 Task: Create an event for the writing session for a personal blog.
Action: Mouse moved to (137, 128)
Screenshot: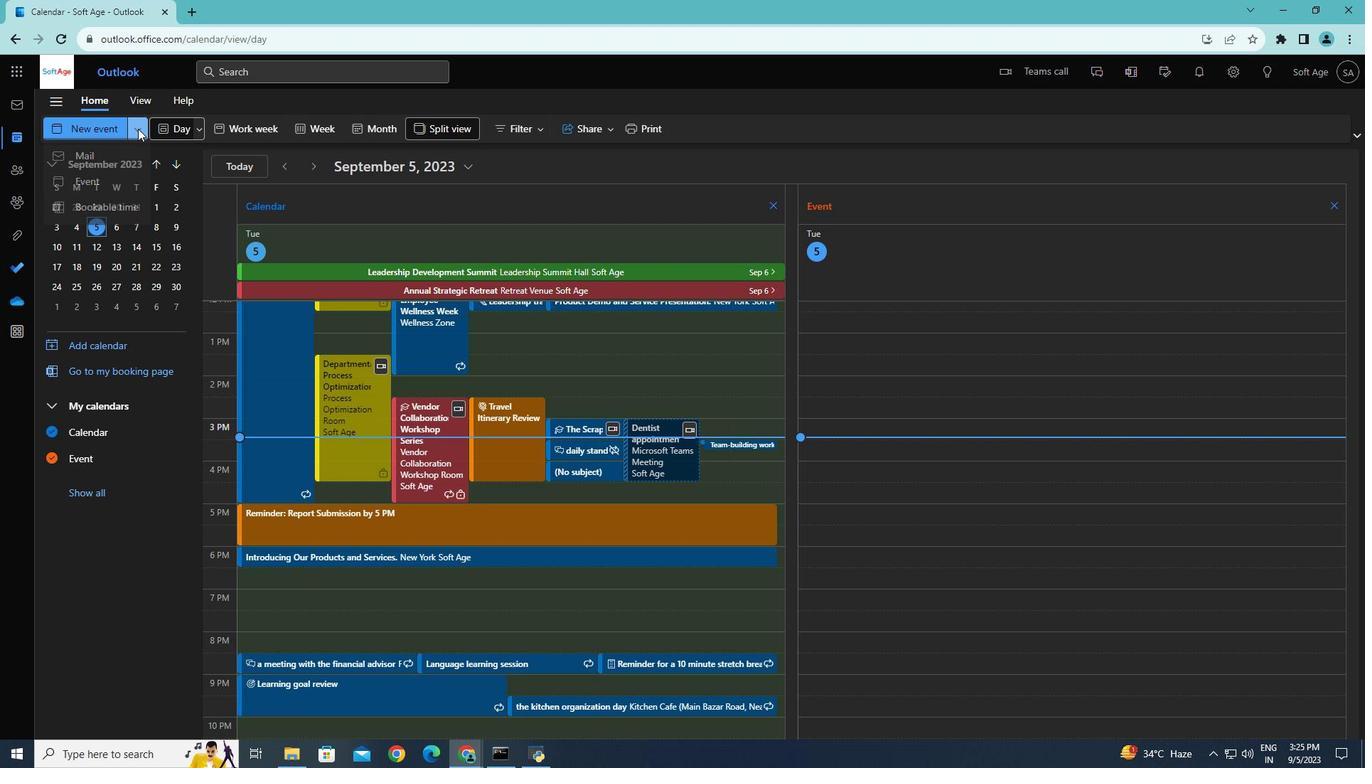 
Action: Mouse pressed left at (137, 128)
Screenshot: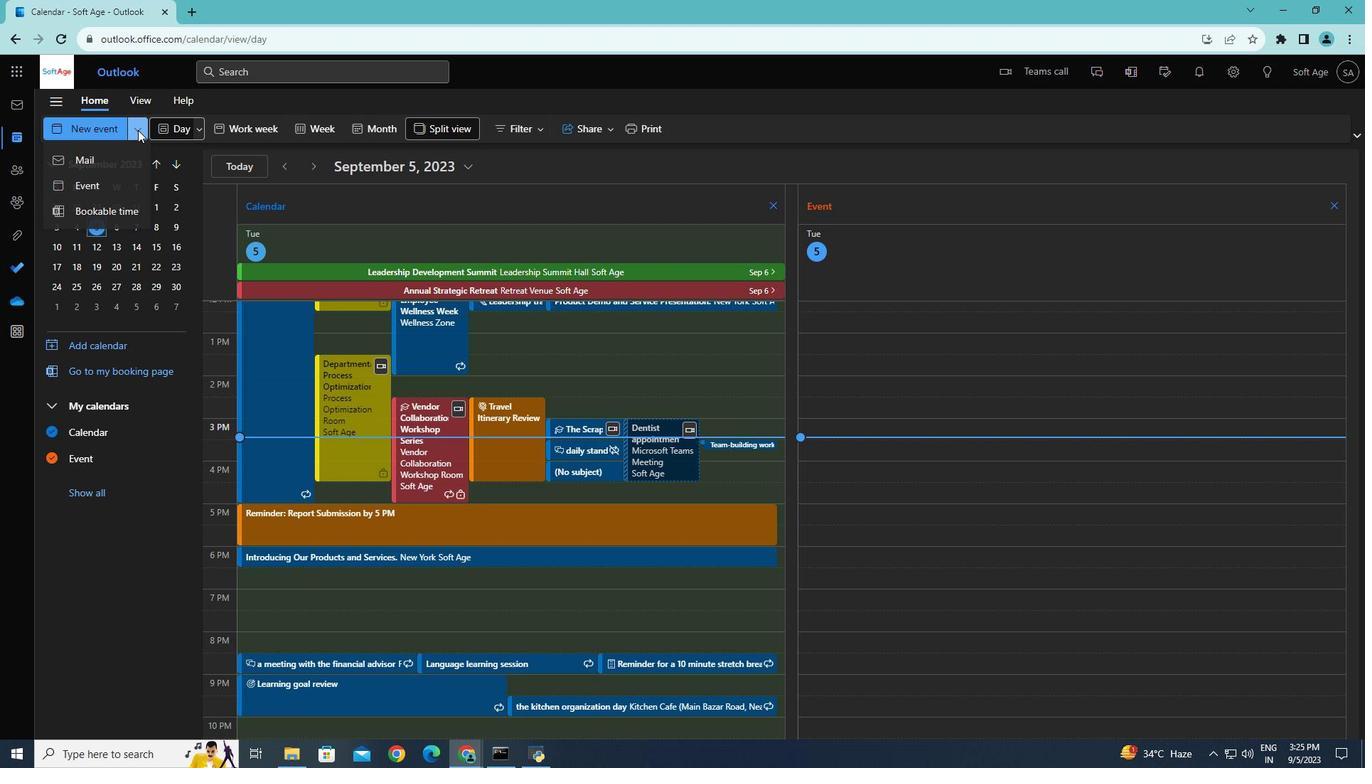 
Action: Mouse moved to (128, 189)
Screenshot: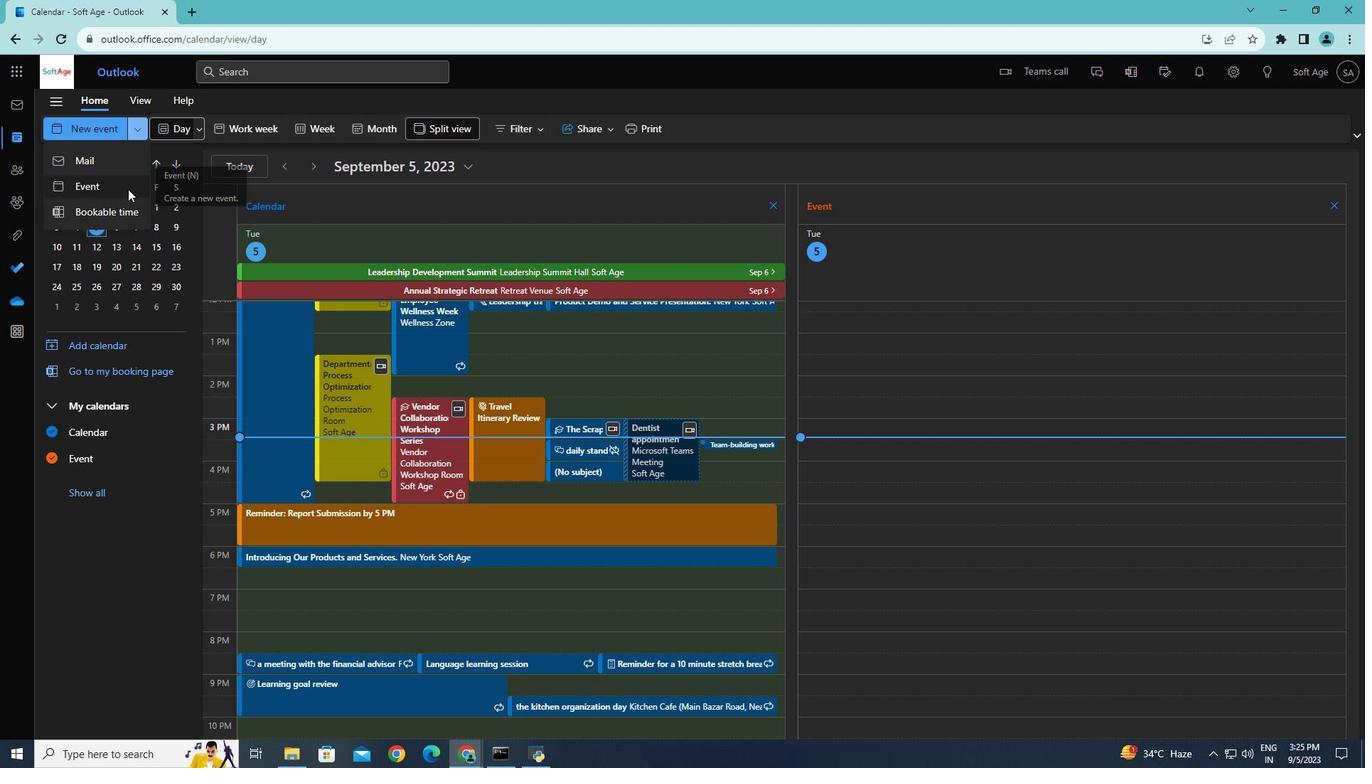 
Action: Mouse pressed left at (128, 189)
Screenshot: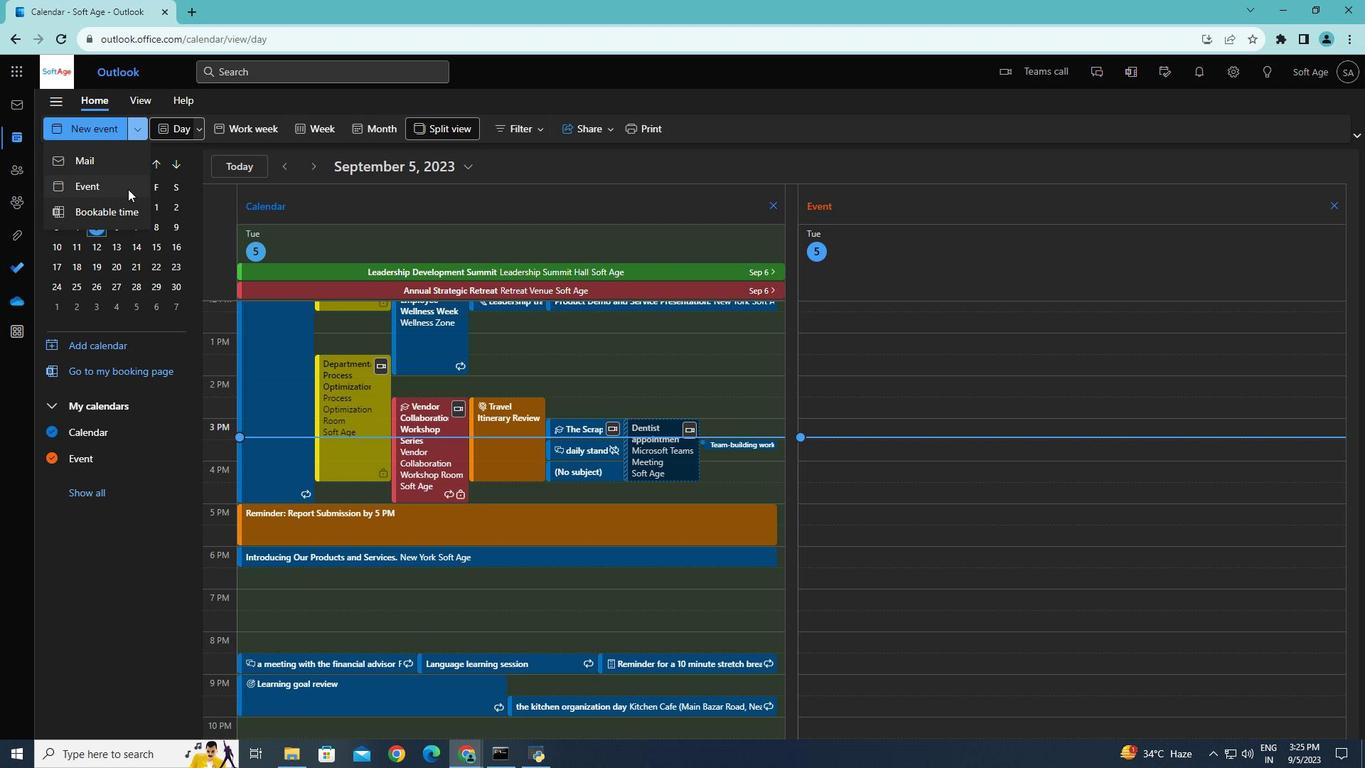
Action: Mouse moved to (1052, 78)
Screenshot: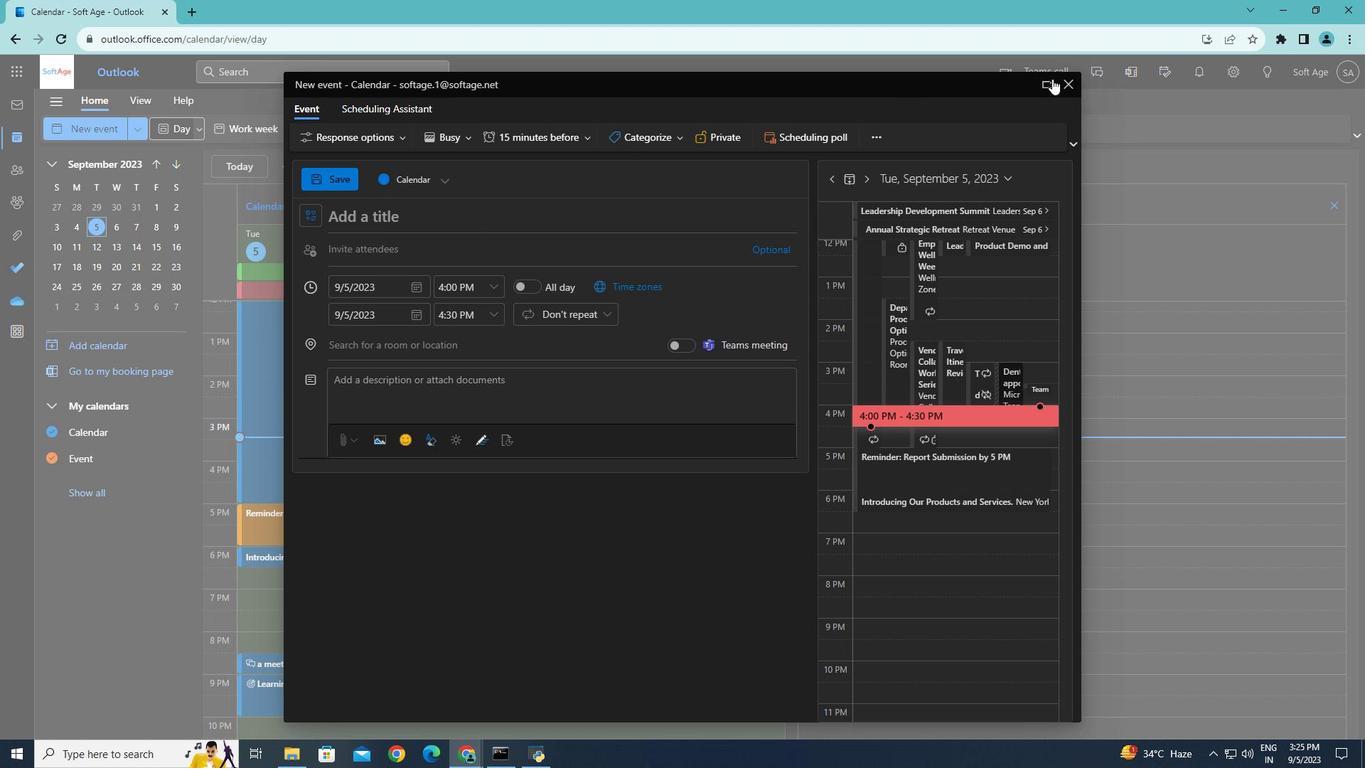 
Action: Mouse pressed left at (1052, 78)
Screenshot: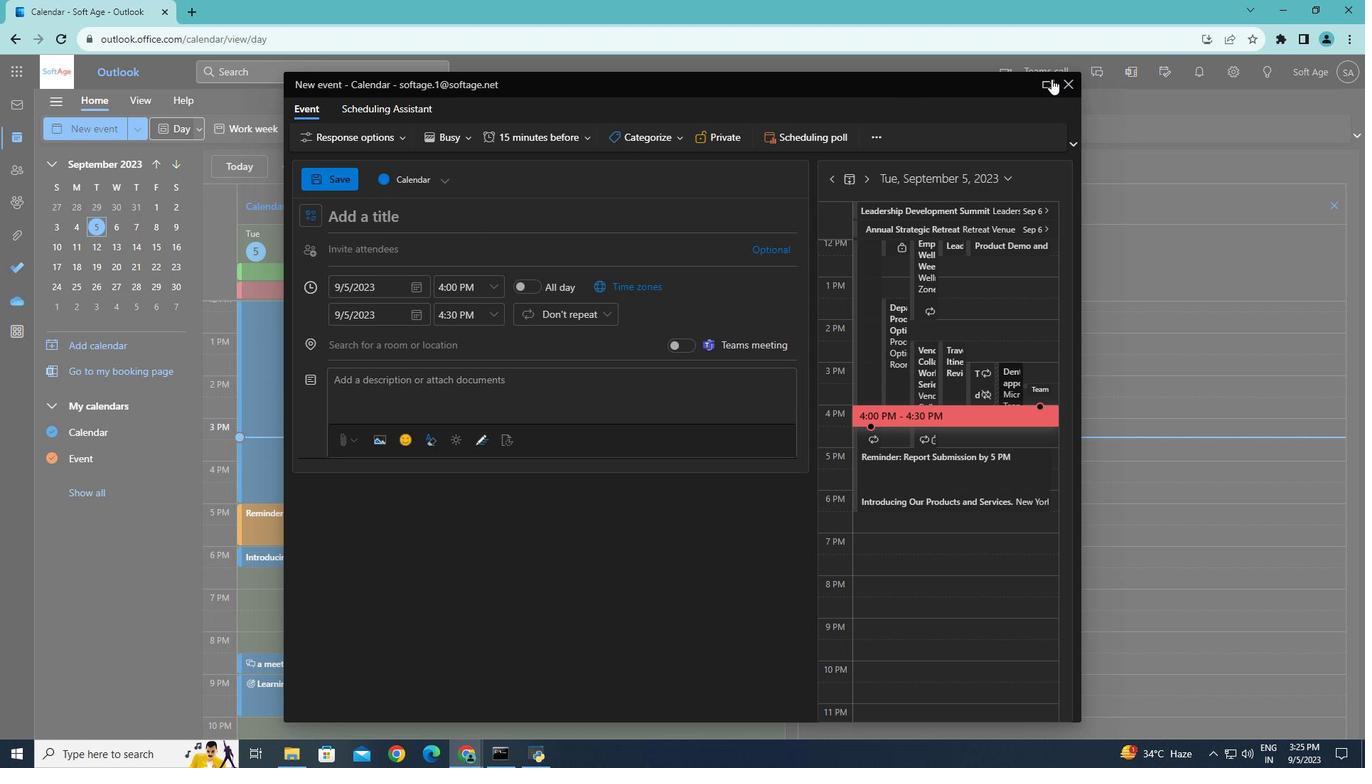 
Action: Mouse moved to (1013, 152)
Screenshot: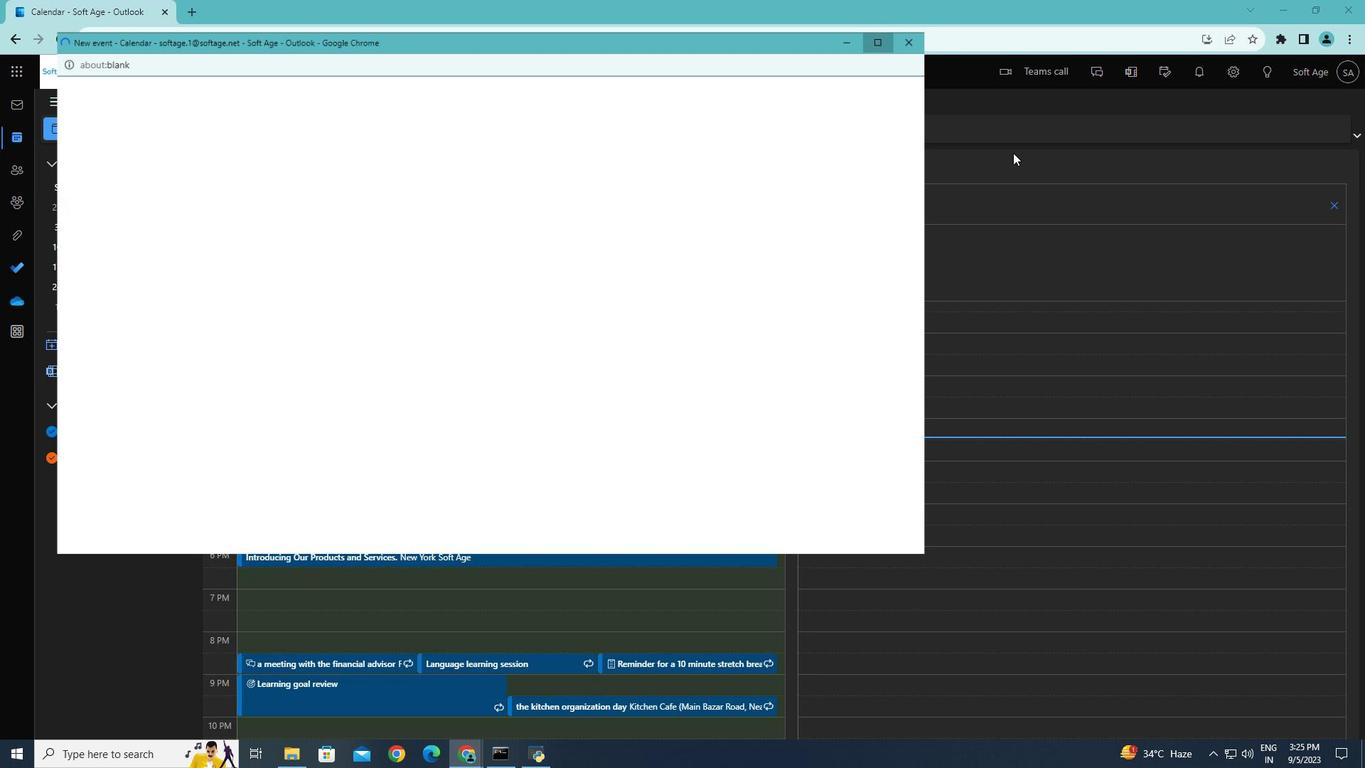 
Action: Mouse pressed left at (1013, 152)
Screenshot: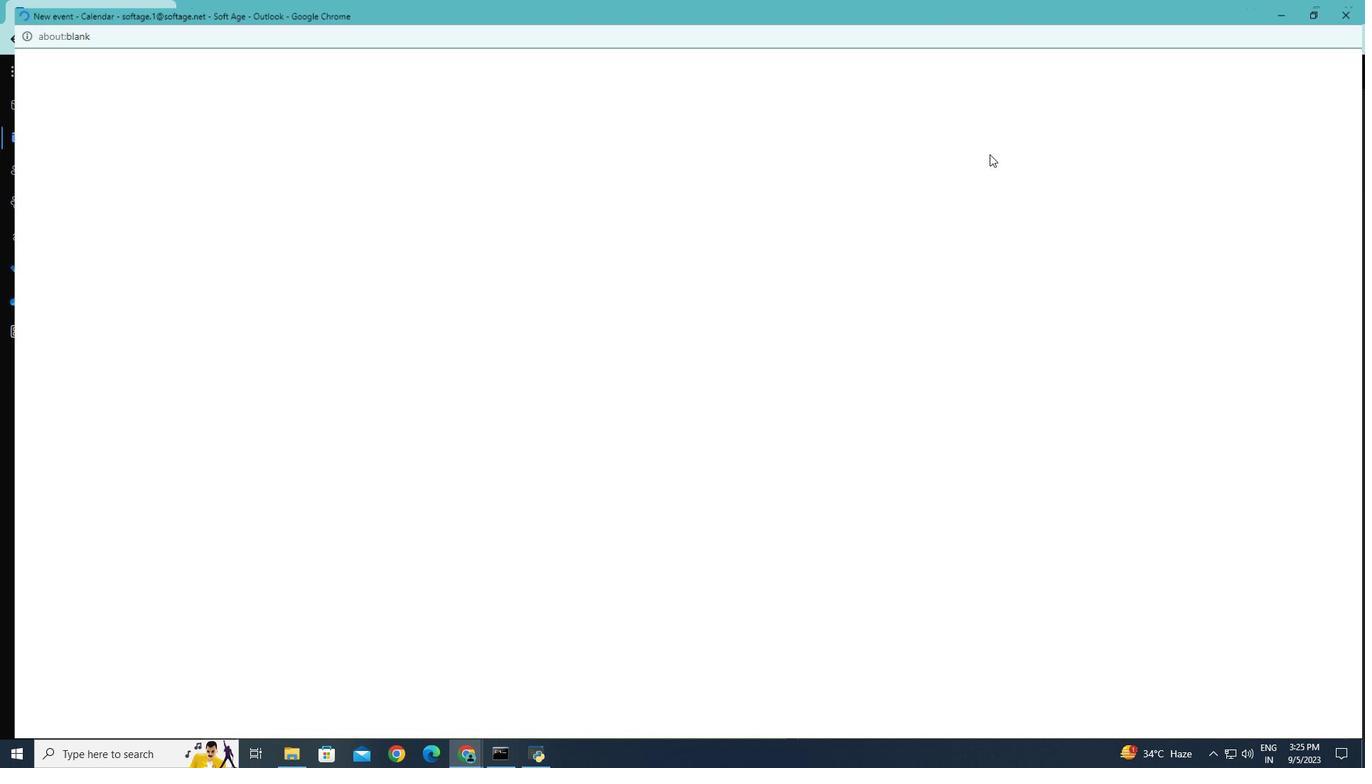 
Action: Mouse moved to (225, 193)
Screenshot: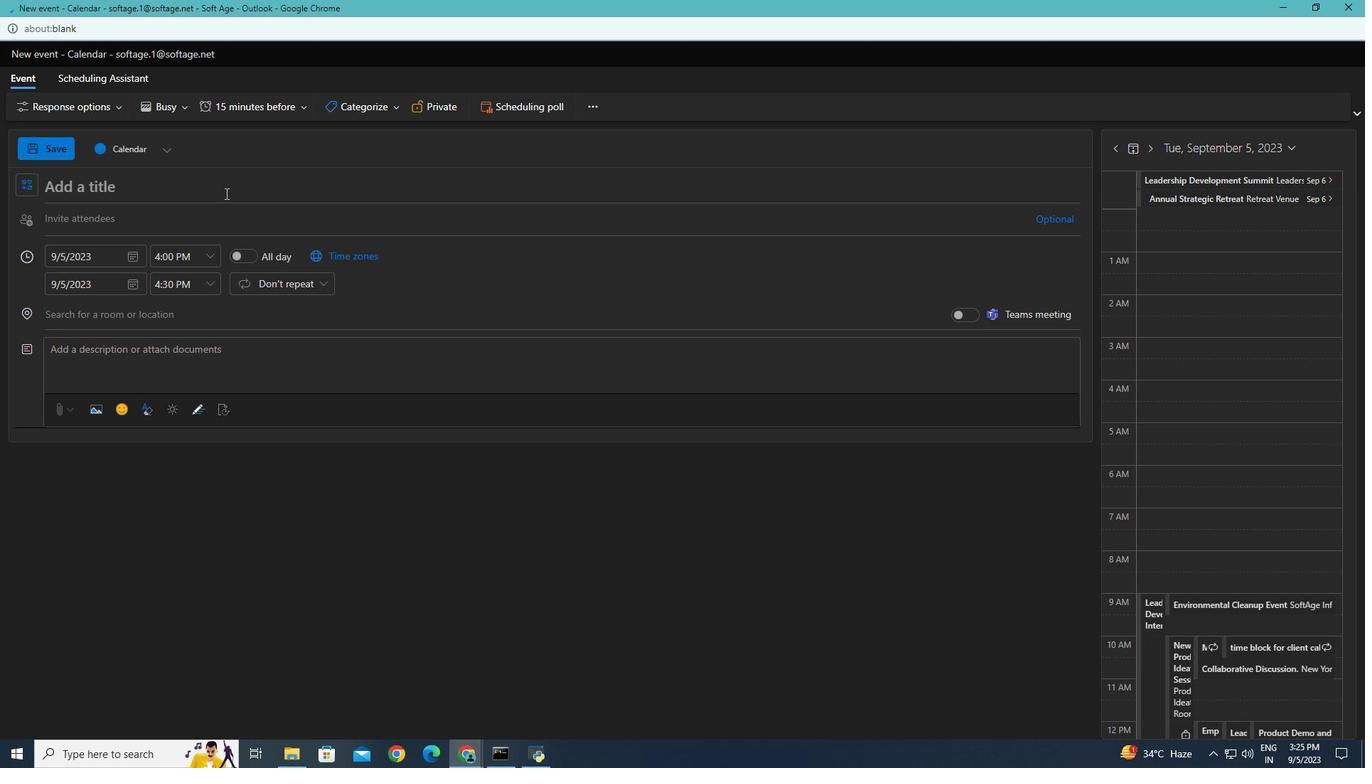 
Action: Key pressed <Key.caps_lock>P<Key.caps_lock>ersonal<Key.space><Key.caps_lock>B<Key.caps_lock>log<Key.space><Key.caps_lock>W<Key.caps_lock>riting<Key.space><Key.caps_lock>S<Key.caps_lock>ession
Screenshot: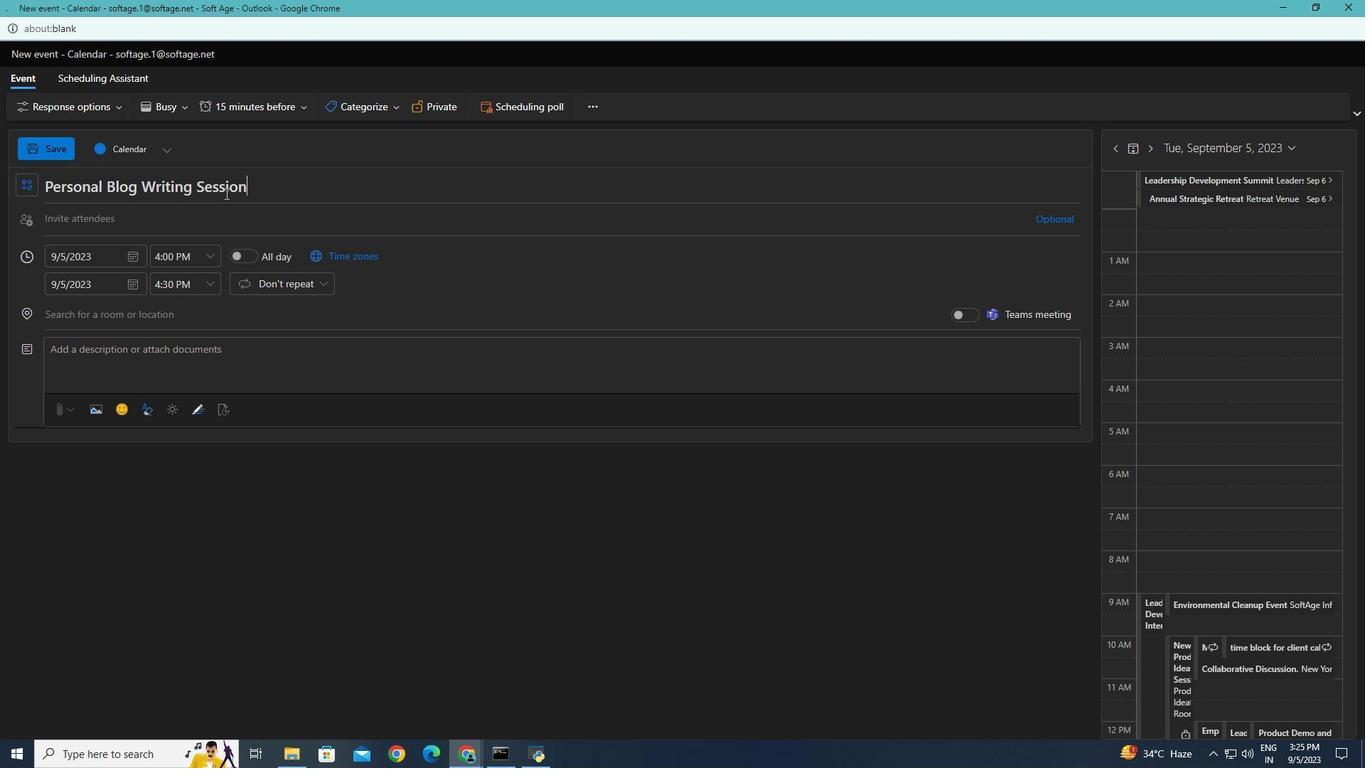 
Action: Mouse moved to (206, 360)
Screenshot: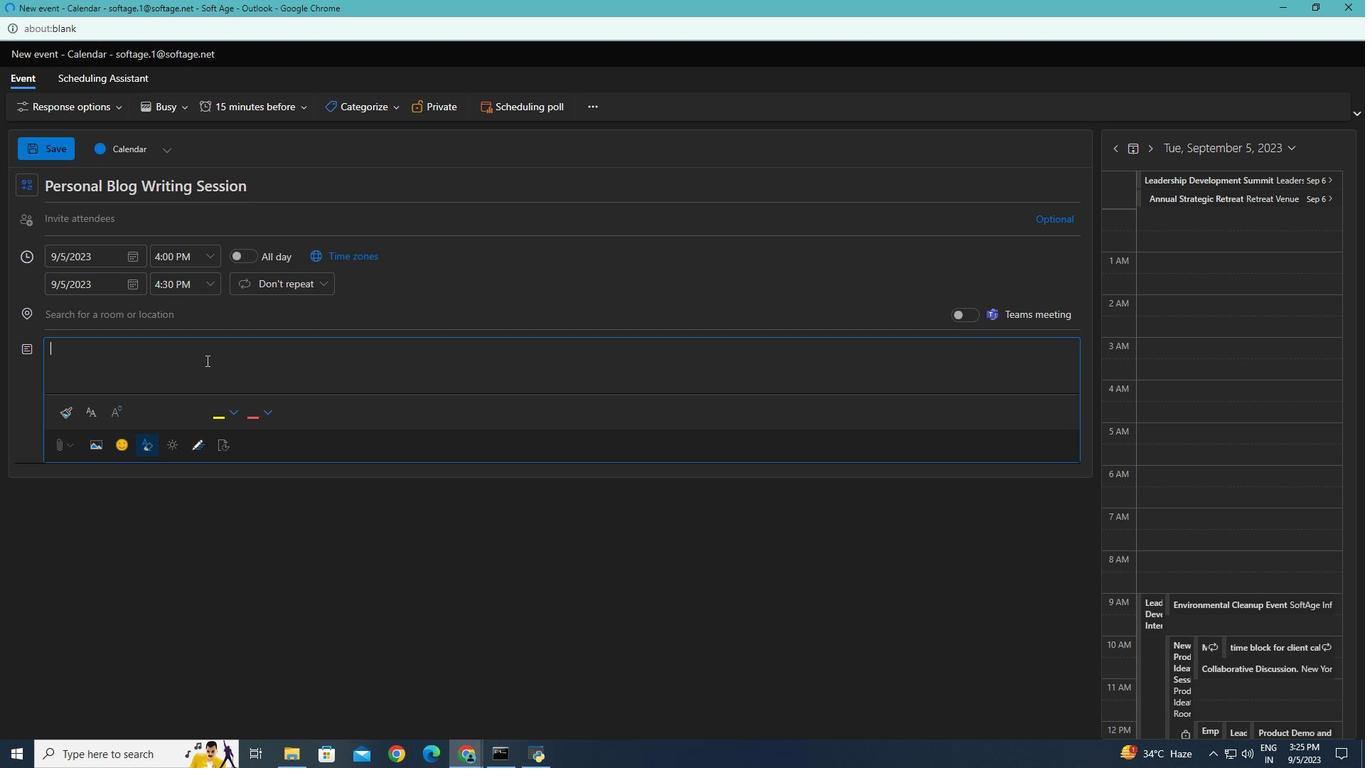 
Action: Mouse pressed left at (206, 360)
Screenshot: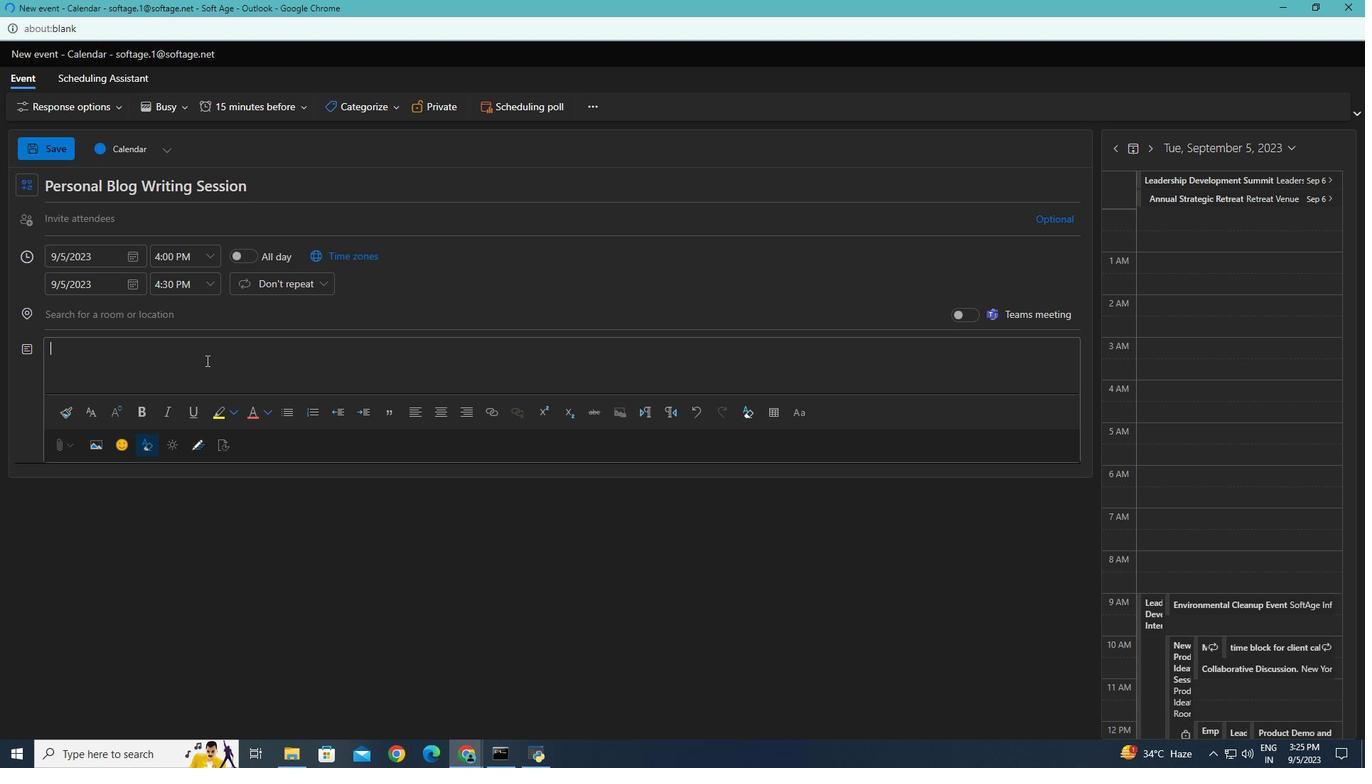 
Action: Key pressed <Key.caps_lock>D<Key.caps_lock>ive<Key.space>into<Key.space>creativity<Key.space>and<Key.space>self-expression<Key.space>with<Key.space>our<Key.space><Key.caps_lock>P<Key.caps_lock>ersonal<Key.space><Key.caps_lock>B<Key.caps_lock>log<Key.space><Key.caps_lock>W<Key.caps_lock>riting<Key.space><Key.caps_lock>S<Key.caps_lock>ession.<Key.space><Key.caps_lock>W<Key.caps_lock>hether<Key.space>you're<Key.space>a<Key.space>ses<Key.backspace>asoned<Key.space>blogger<Key.space>or<Key.space>just<Key.space>starting<Key.space>your<Key.space>journey,<Key.space>this<Key.space>event<Key.space>is<Key.space>designed<Key.space>to<Key.space>inspire,<Key.space>educate,<Key.space>and<Key.space>help<Key.space>you<Key.space>craft<Key.space>compelling<Key.space>content<Key.space>for<Key.space>your<Key.space>personal<Key.space>blog.
Screenshot: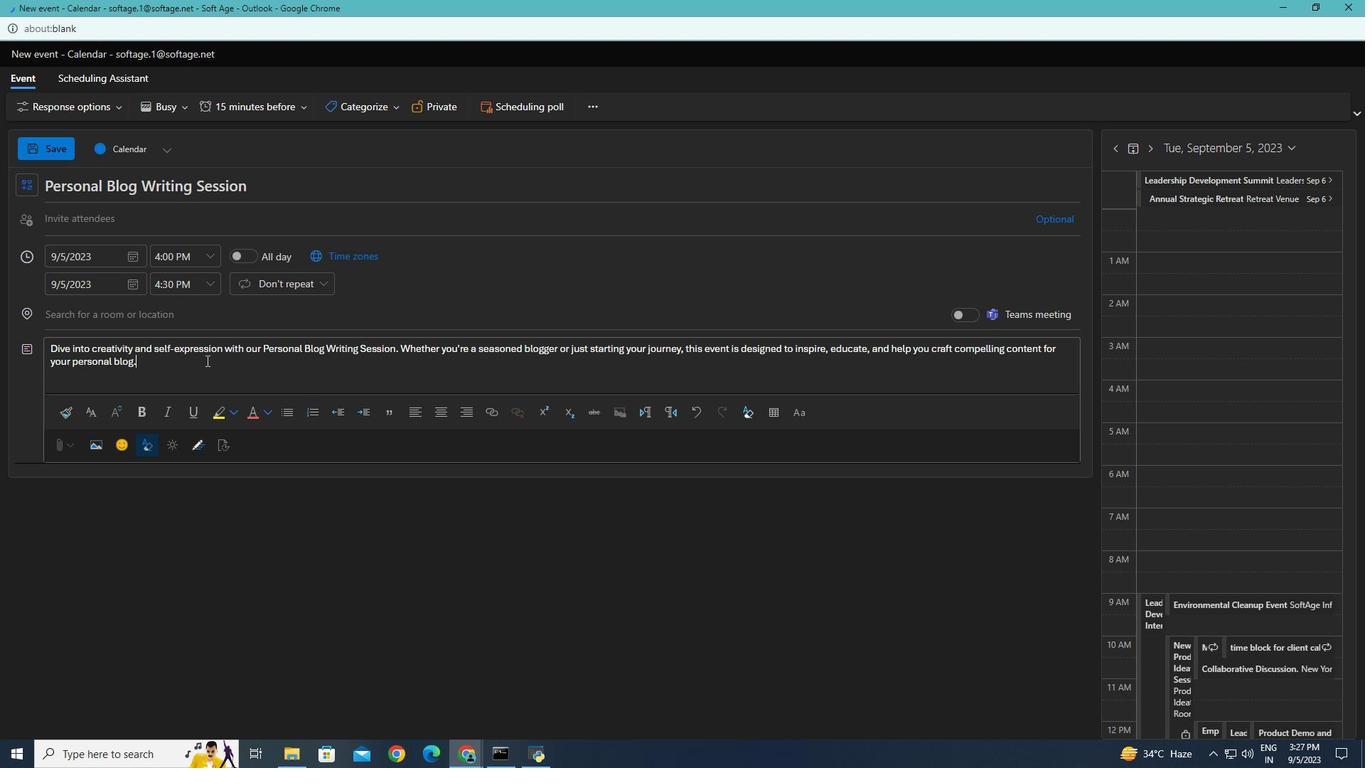
Action: Mouse moved to (269, 102)
Screenshot: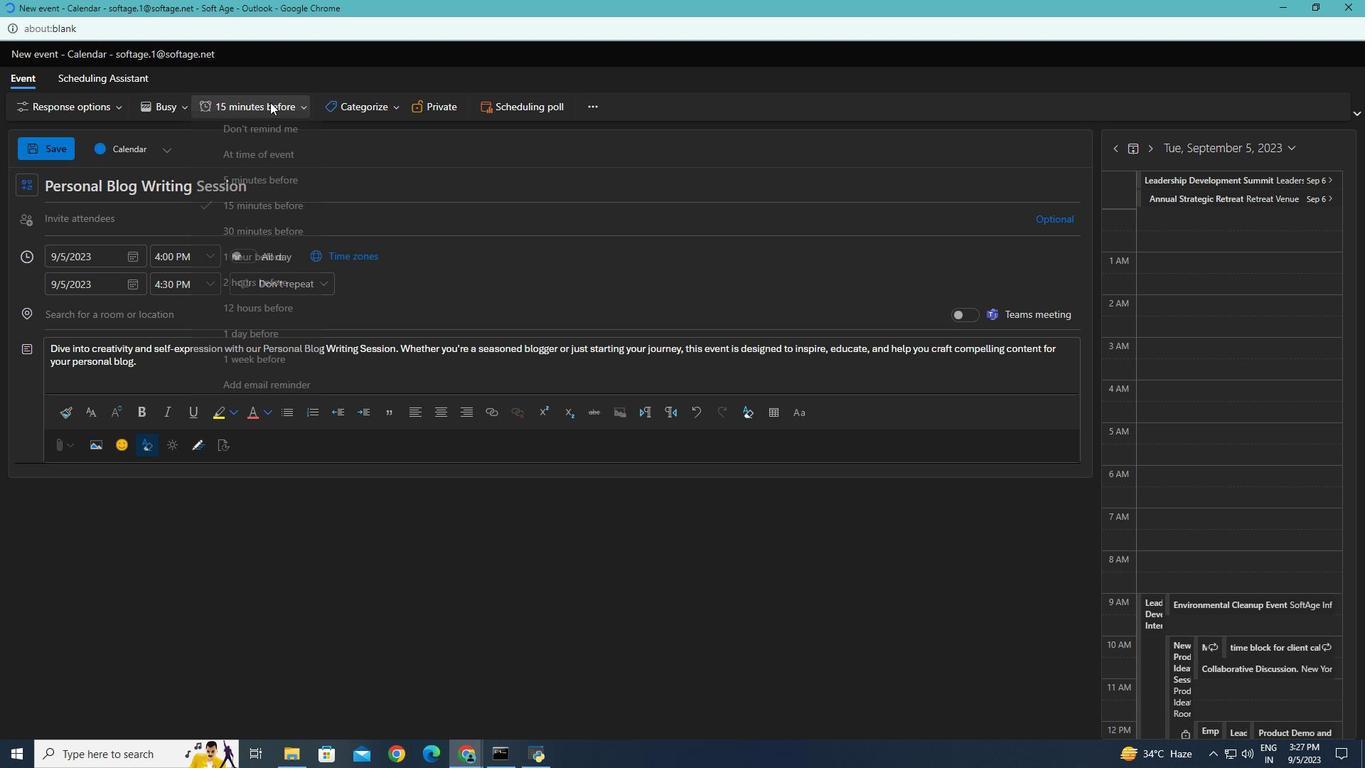 
Action: Mouse pressed left at (269, 102)
Screenshot: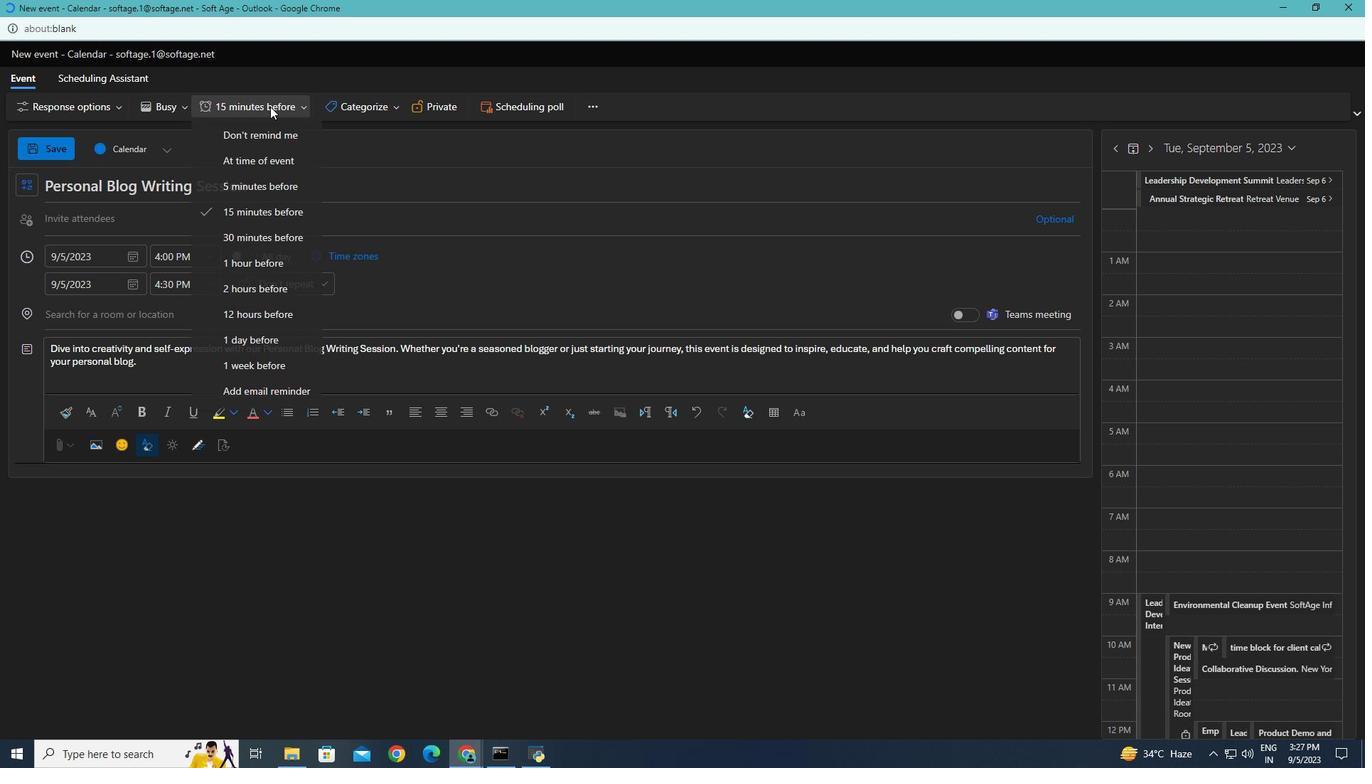 
Action: Mouse moved to (243, 261)
Screenshot: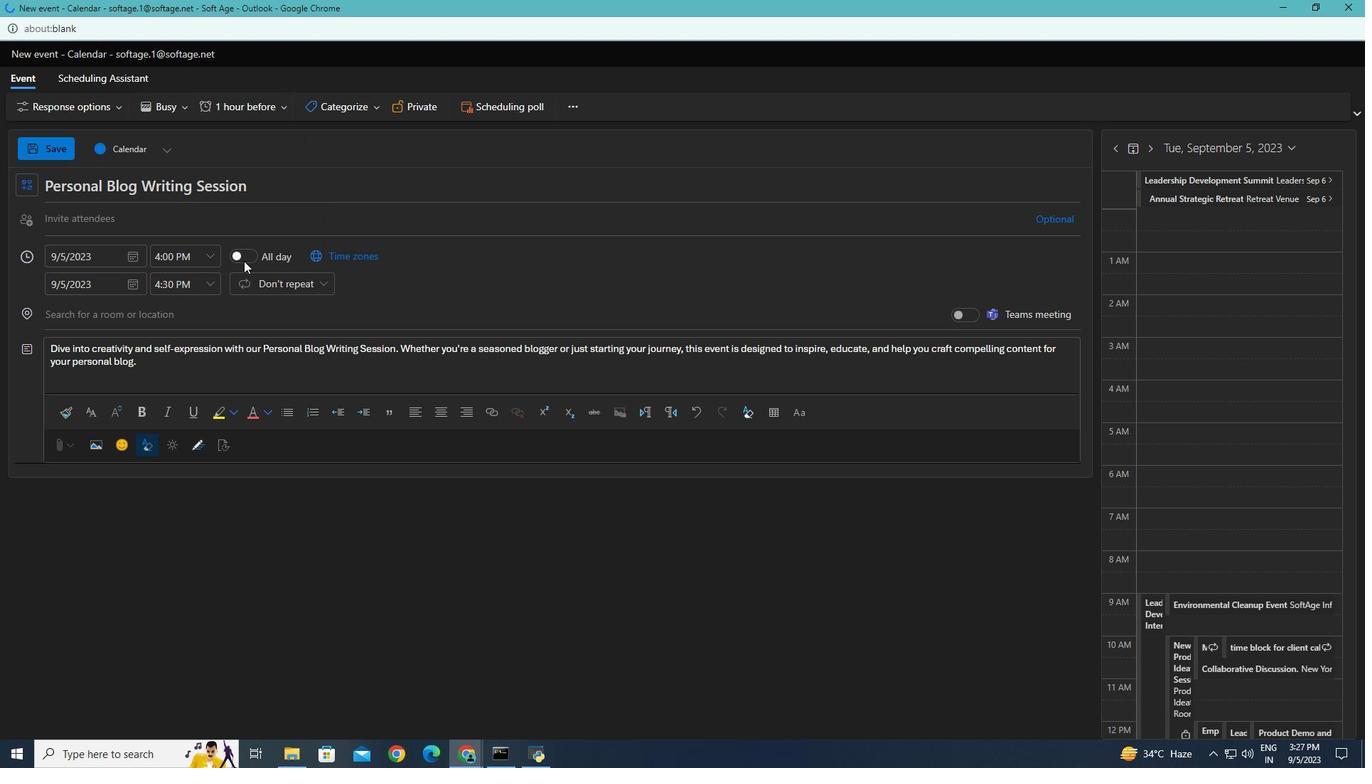 
Action: Mouse pressed left at (243, 261)
Screenshot: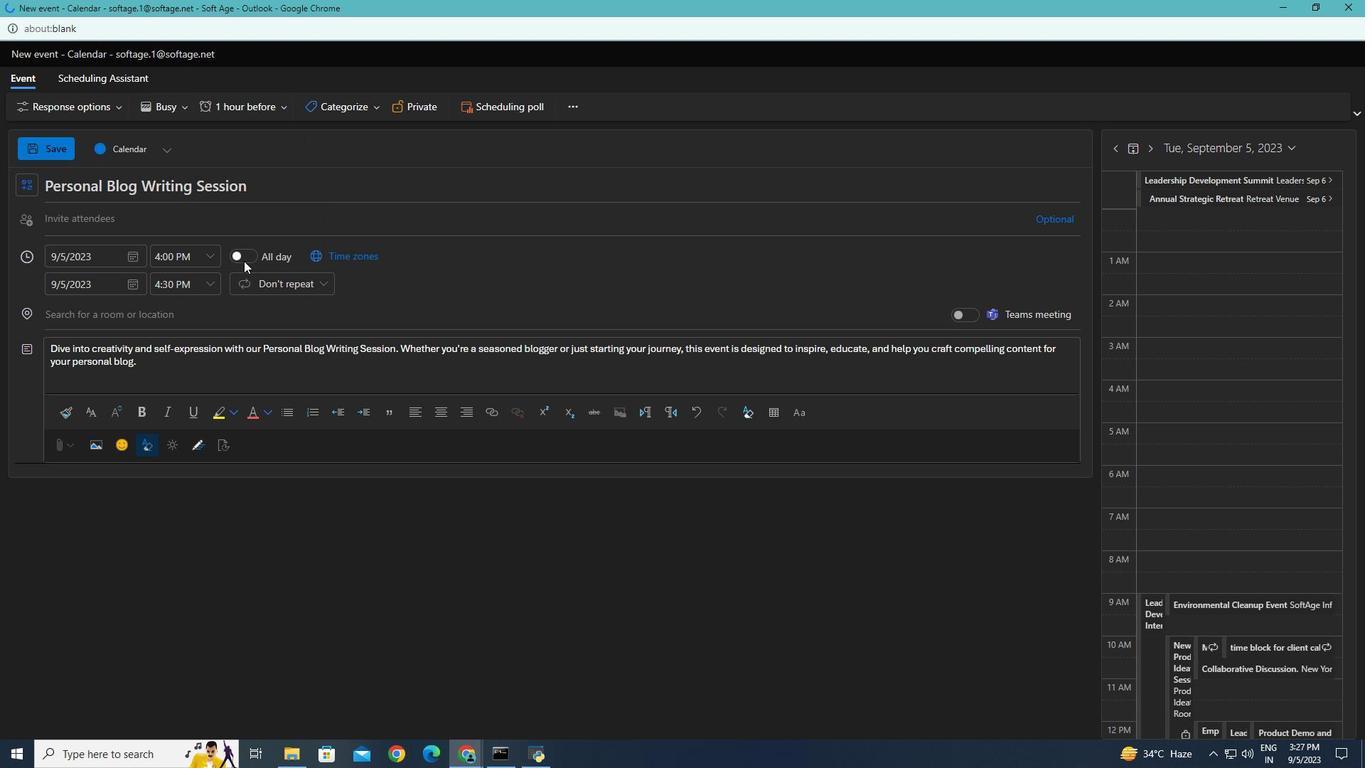 
Action: Mouse moved to (131, 258)
Screenshot: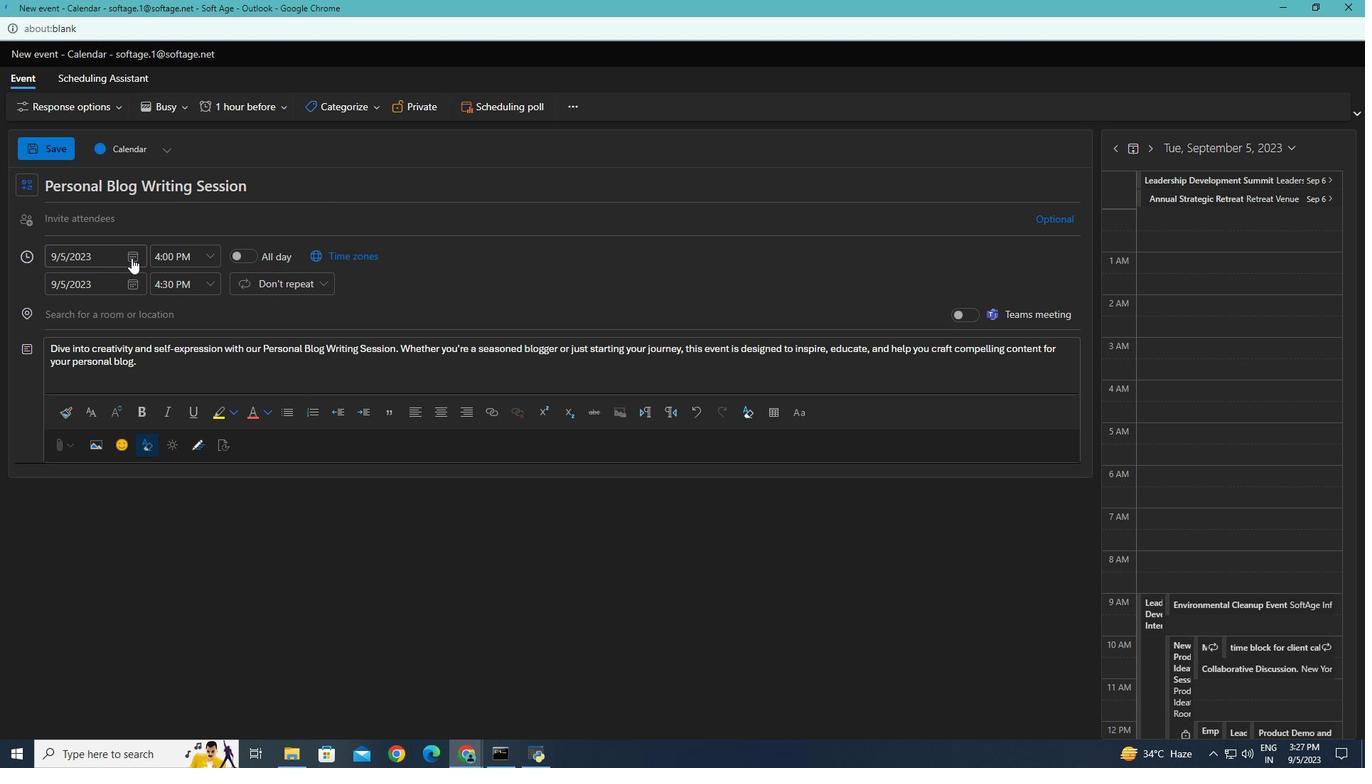 
Action: Mouse pressed left at (131, 258)
Screenshot: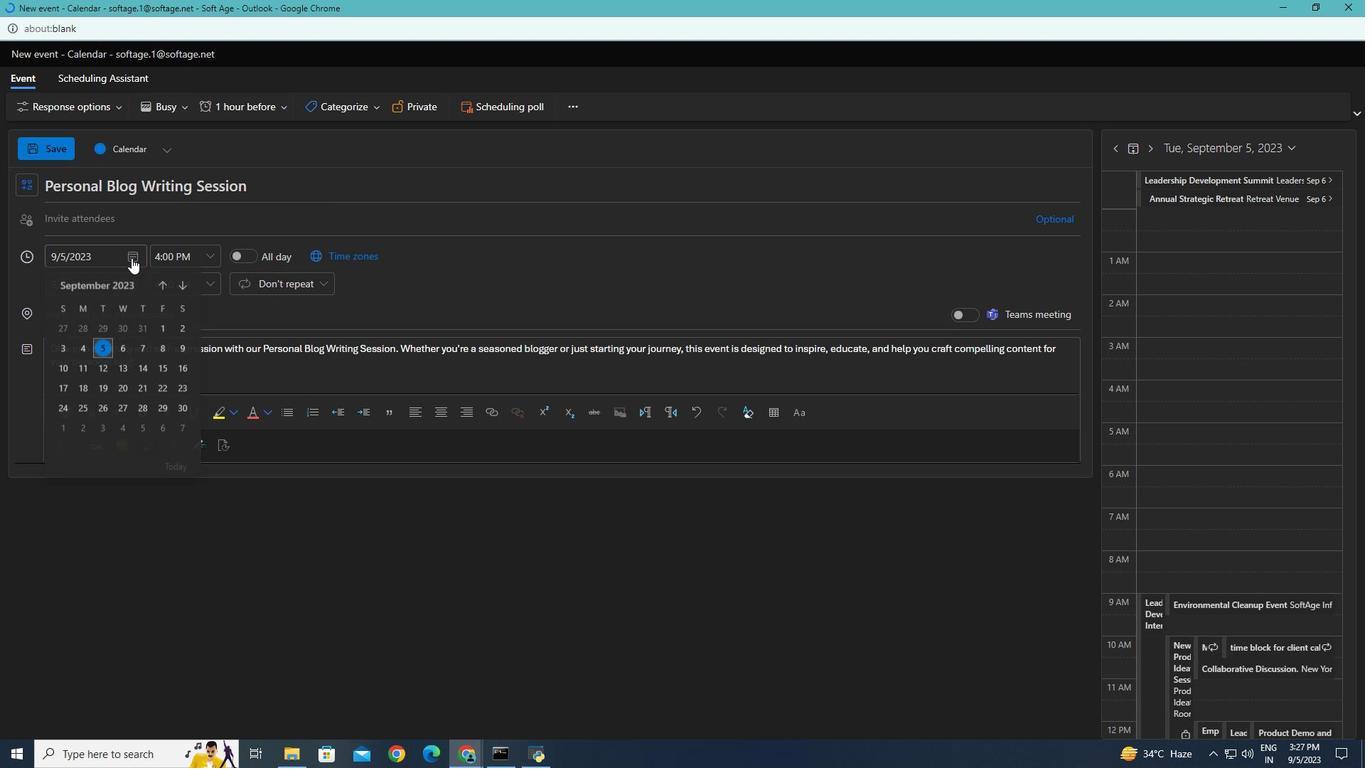 
Action: Mouse moved to (105, 367)
Screenshot: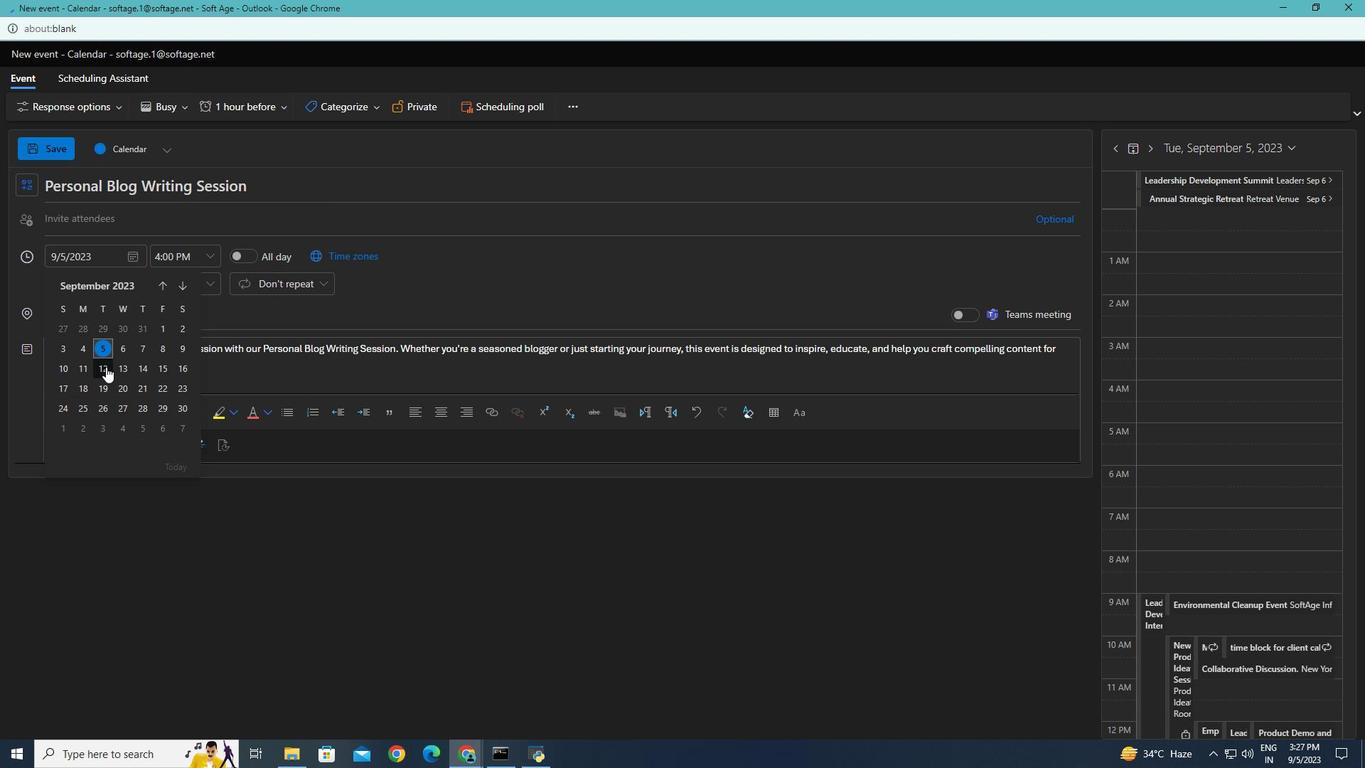 
Action: Mouse pressed left at (105, 367)
Screenshot: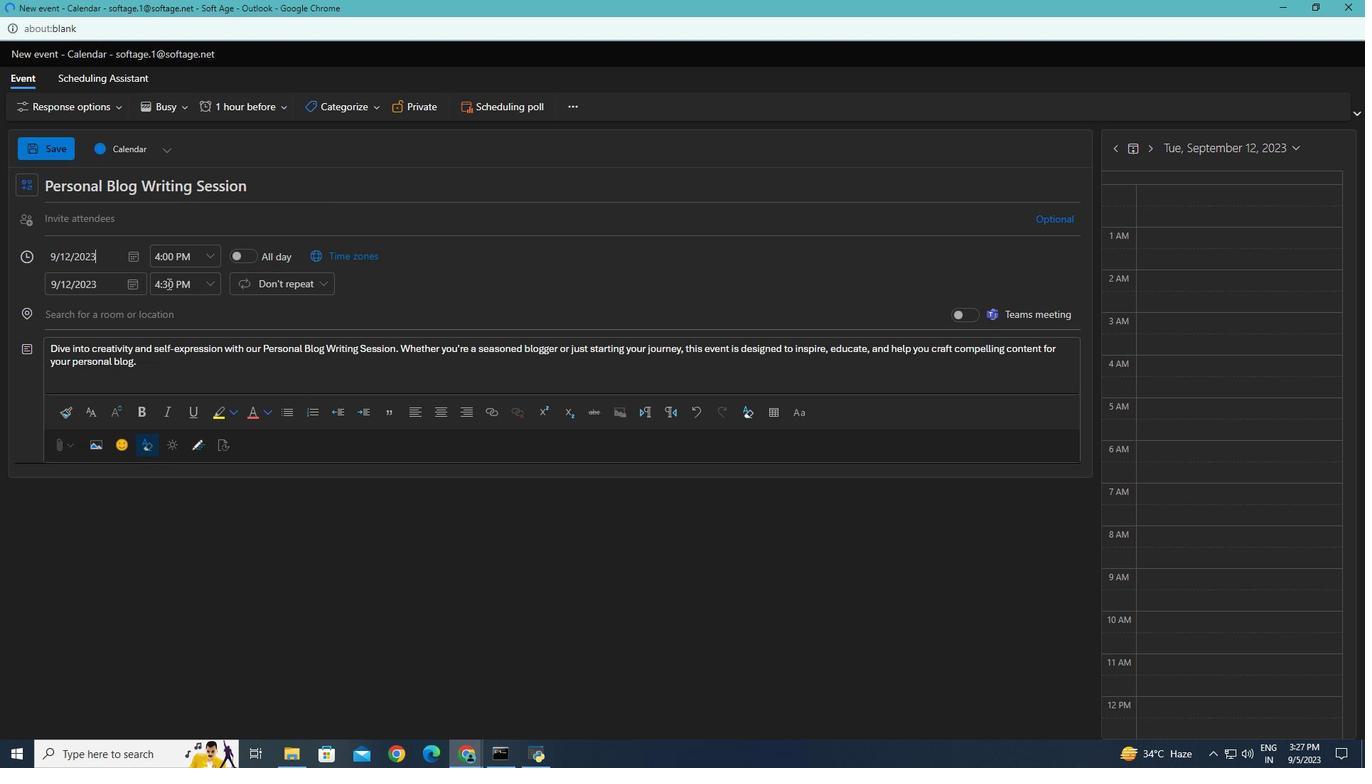 
Action: Mouse moved to (209, 256)
Screenshot: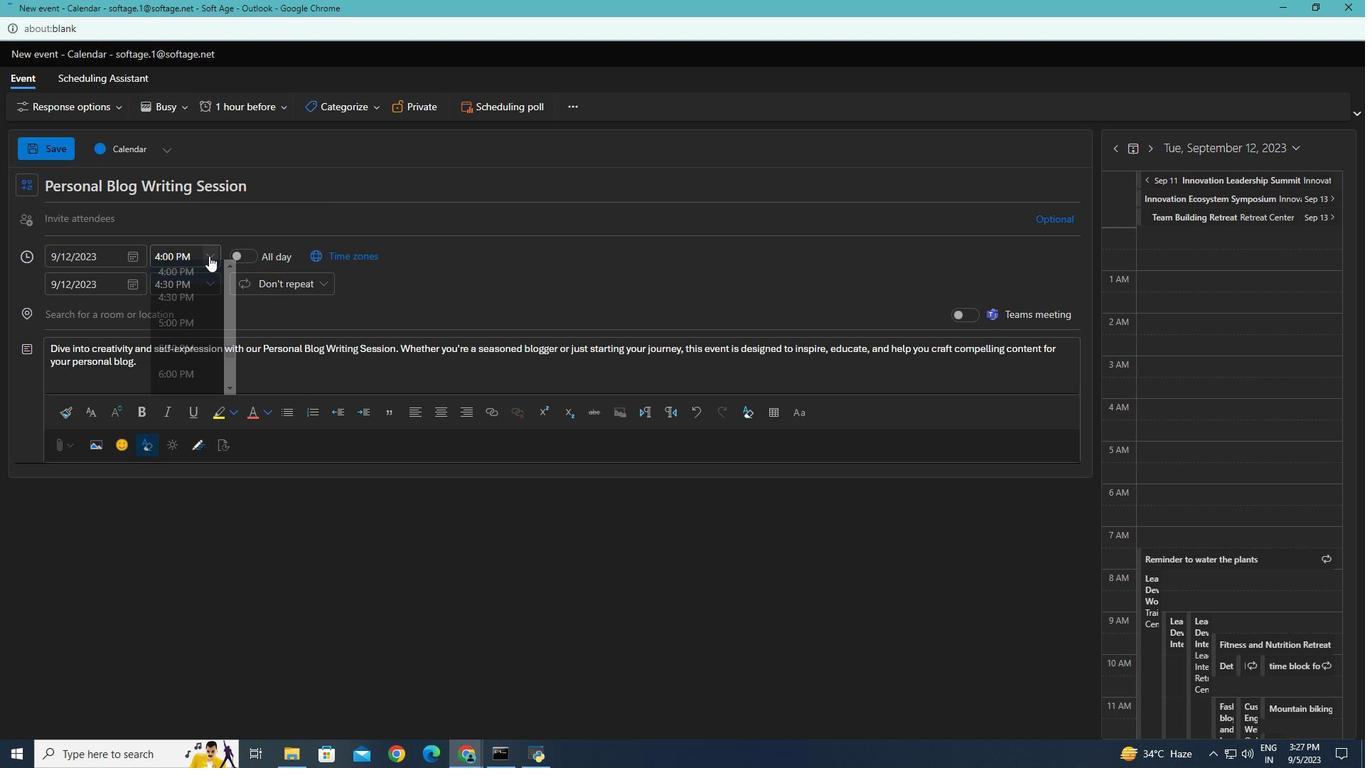 
Action: Mouse pressed left at (209, 256)
Screenshot: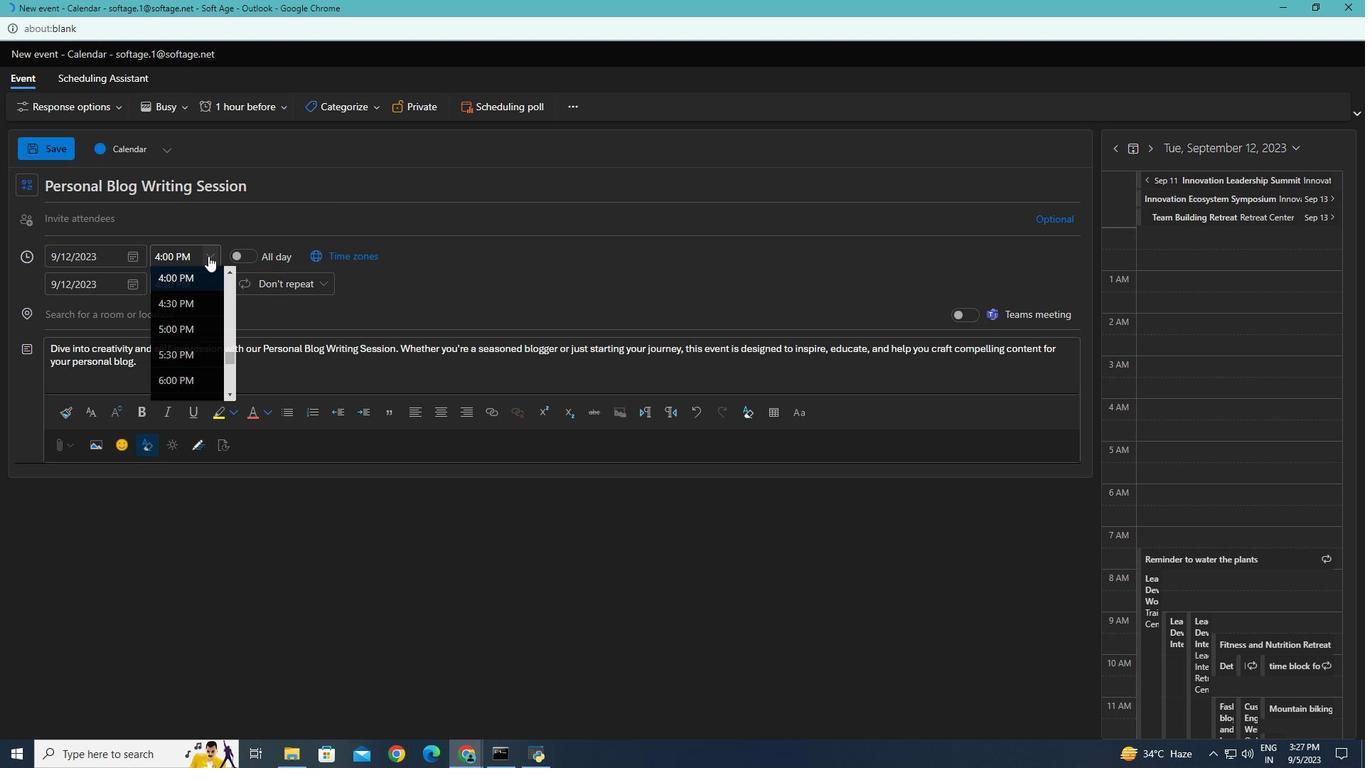 
Action: Mouse moved to (179, 323)
Screenshot: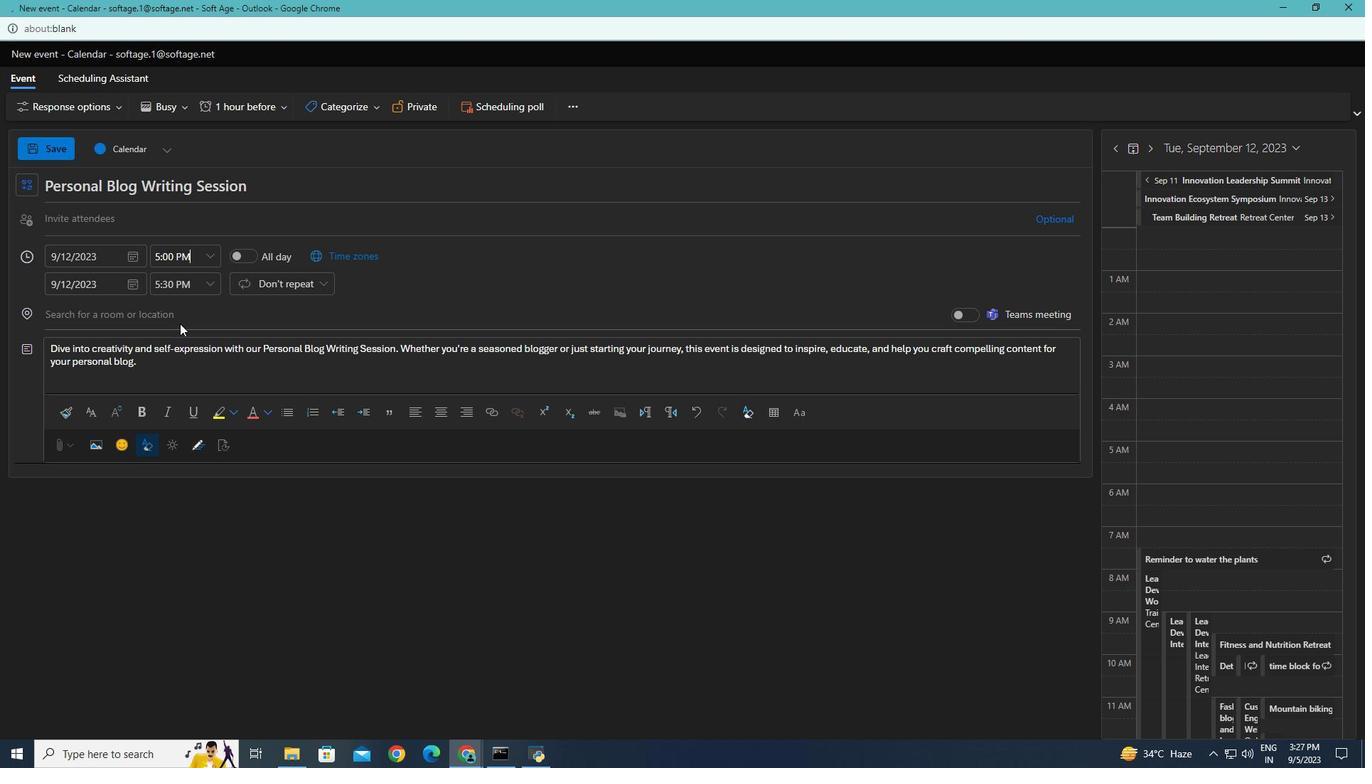 
Action: Mouse pressed left at (179, 323)
Screenshot: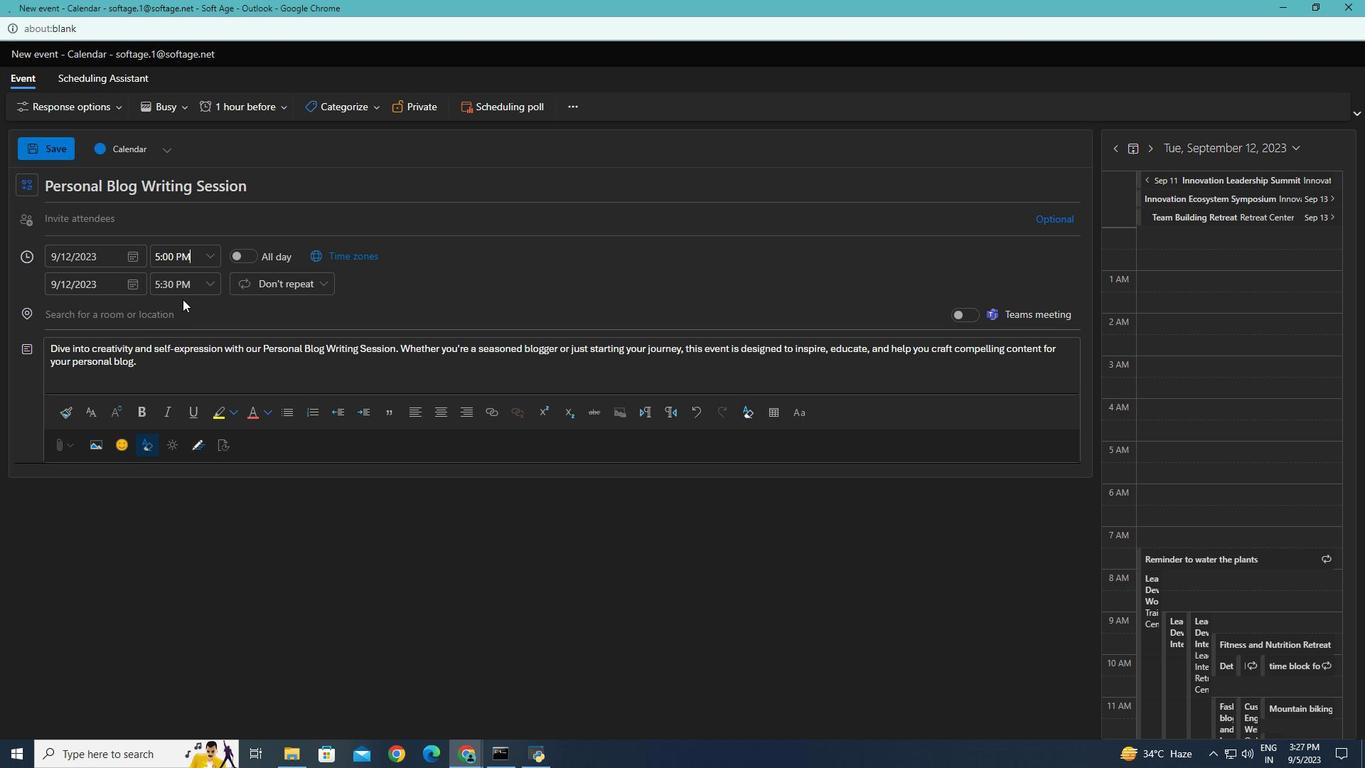
Action: Mouse moved to (206, 283)
Screenshot: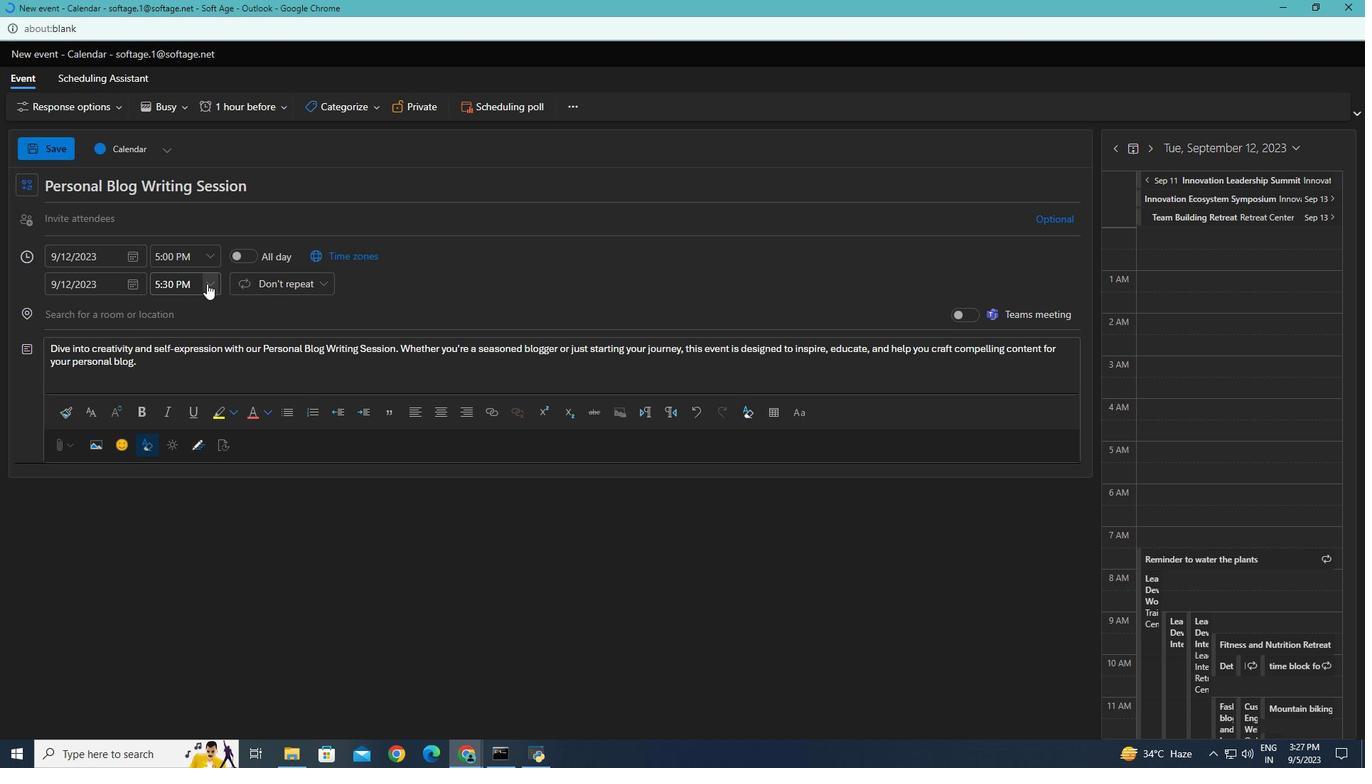 
Action: Mouse pressed left at (206, 283)
Screenshot: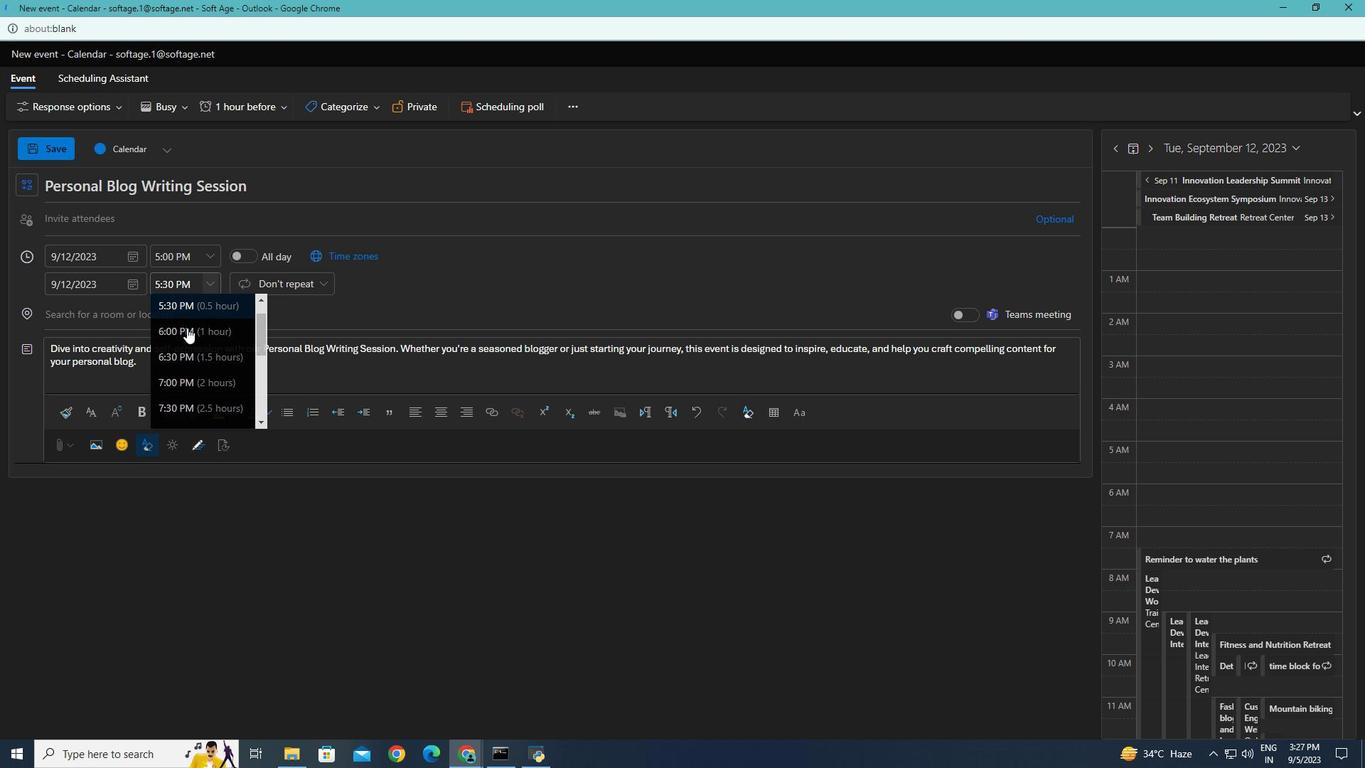 
Action: Mouse moved to (166, 376)
Screenshot: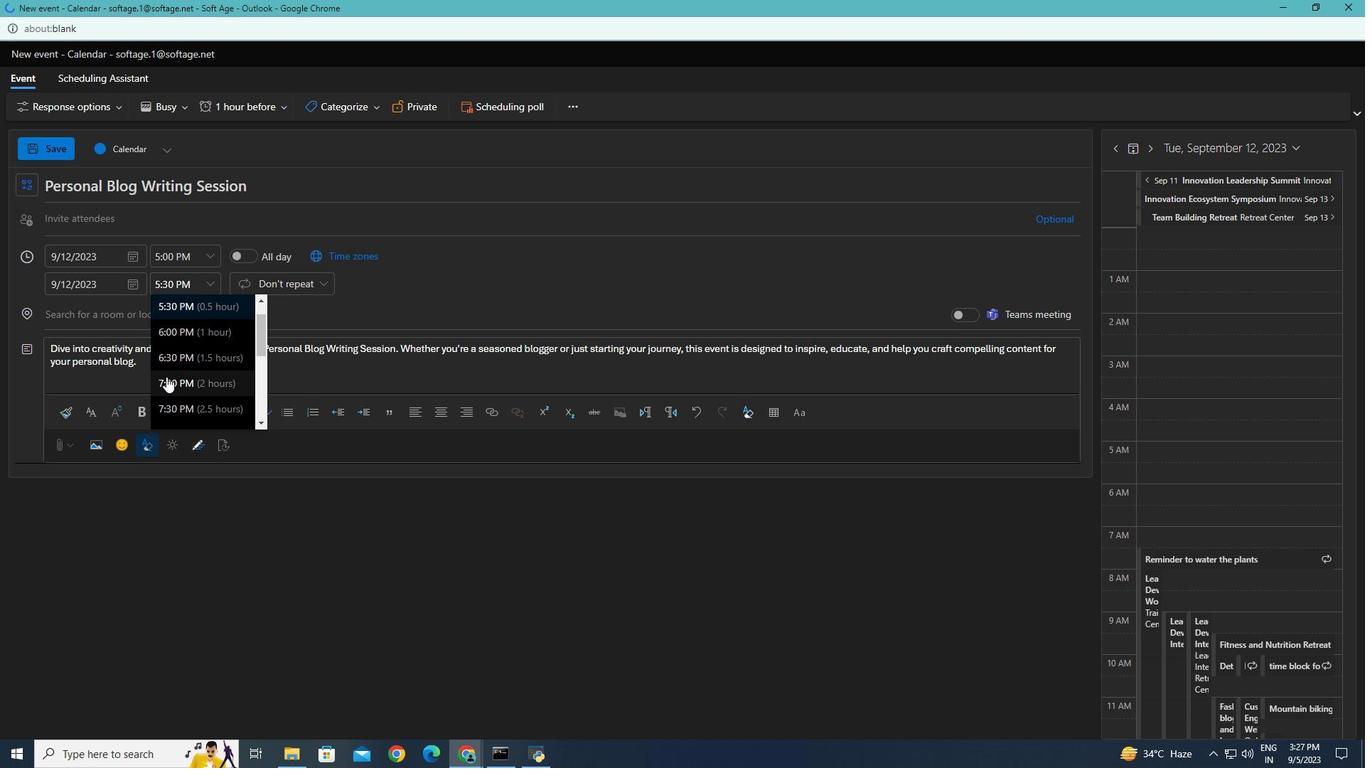 
Action: Mouse pressed left at (166, 376)
Screenshot: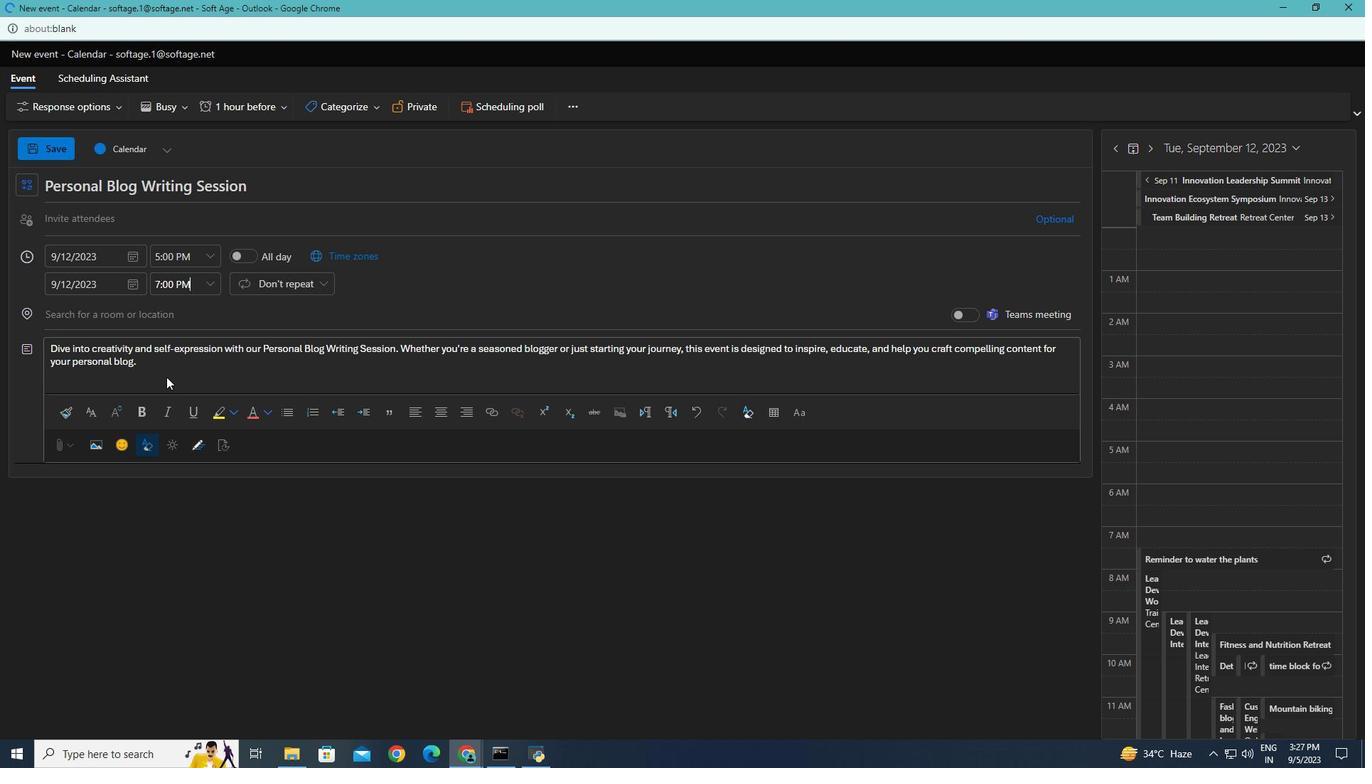 
Action: Mouse moved to (145, 315)
Screenshot: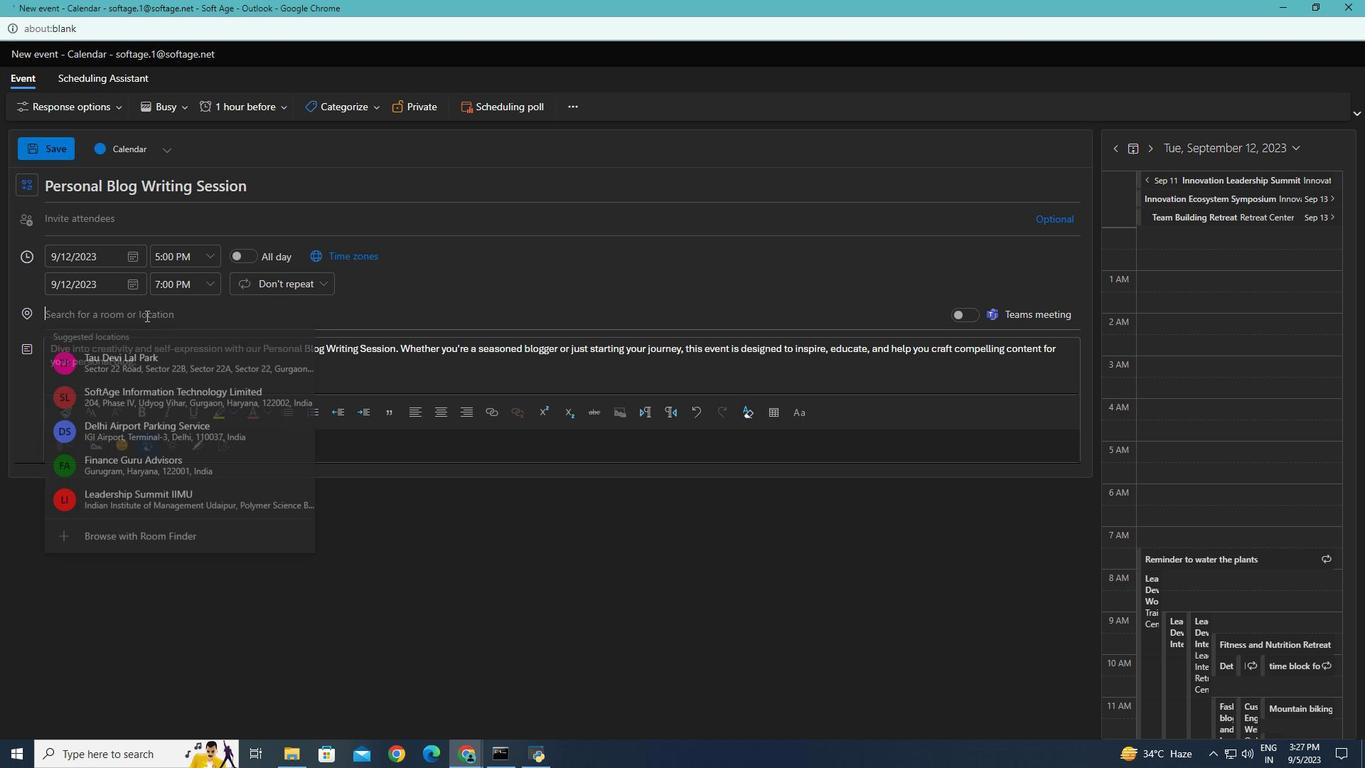 
Action: Mouse pressed left at (145, 315)
Screenshot: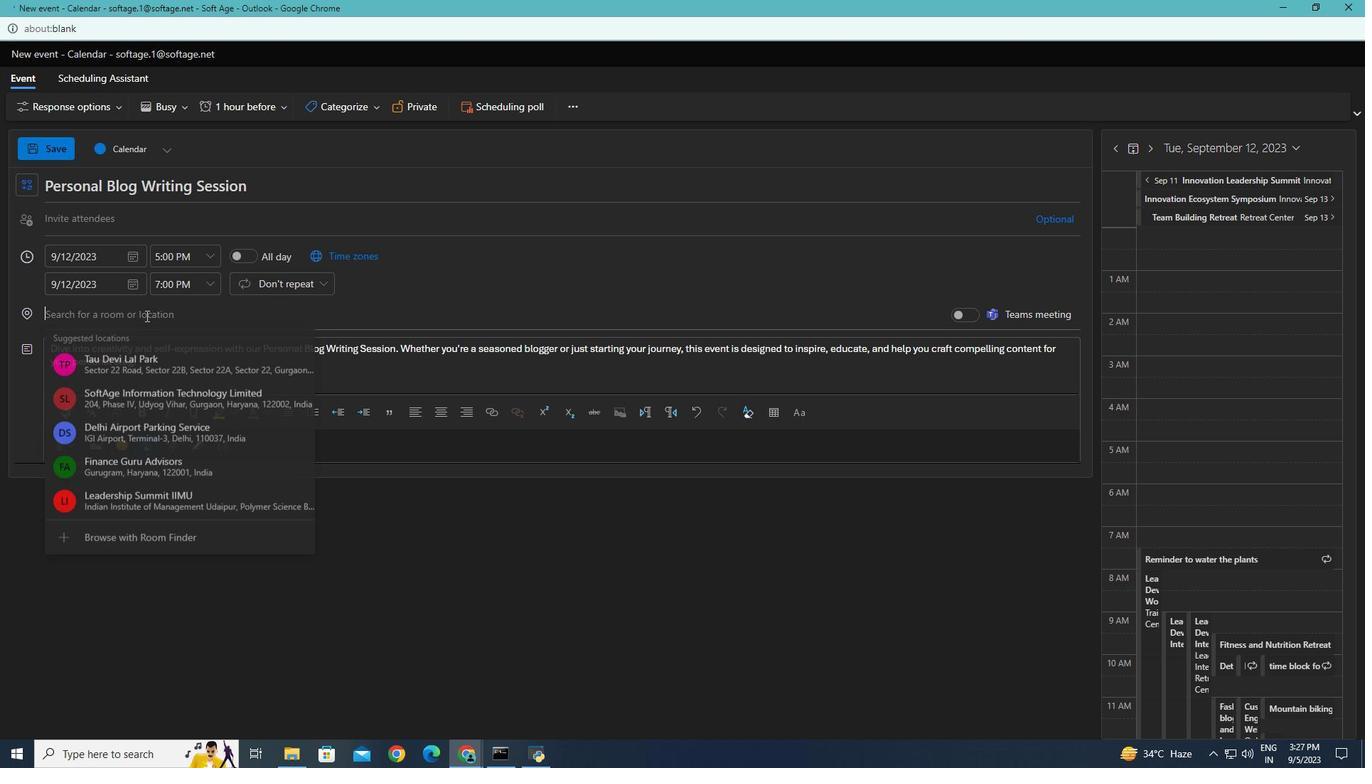 
Action: Key pressed <Key.caps_lock>H<Key.caps_lock>ome<Key.enter>
Screenshot: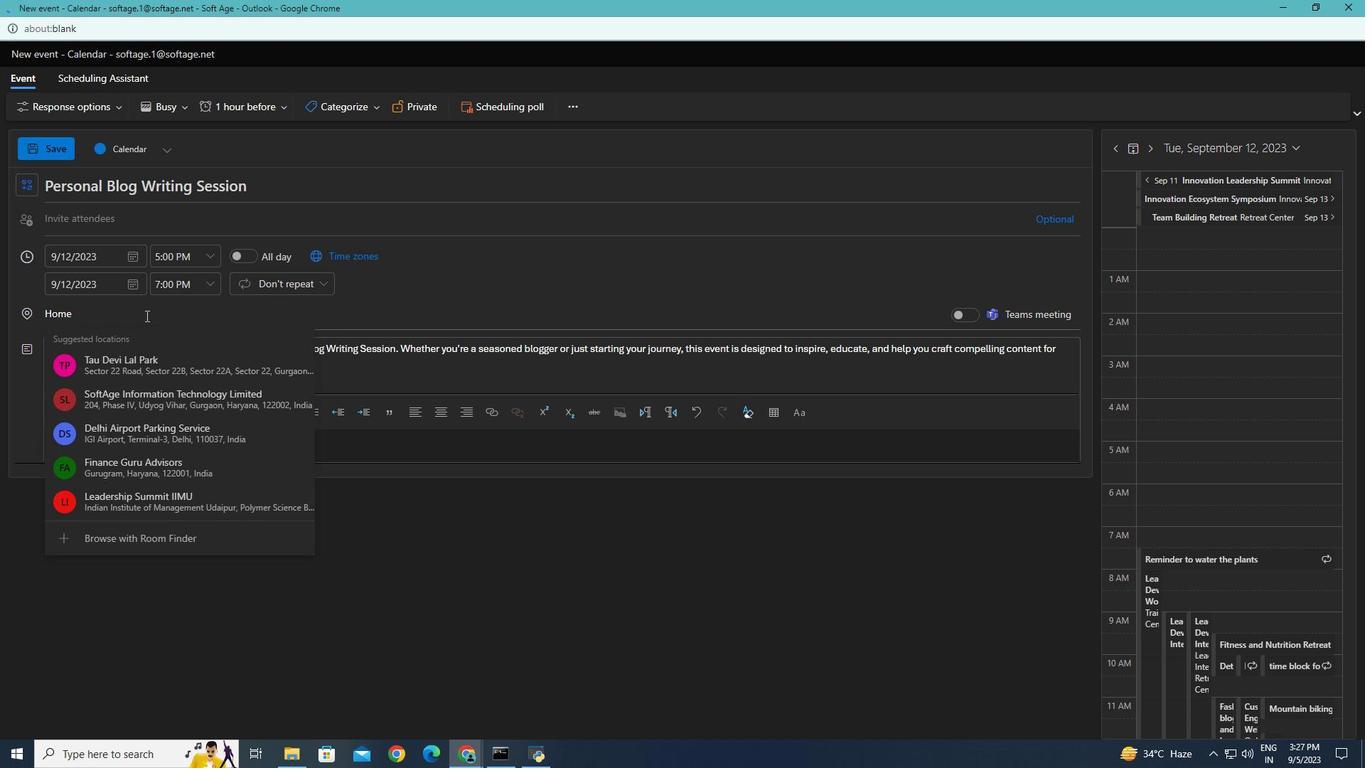
Action: Mouse moved to (394, 369)
Screenshot: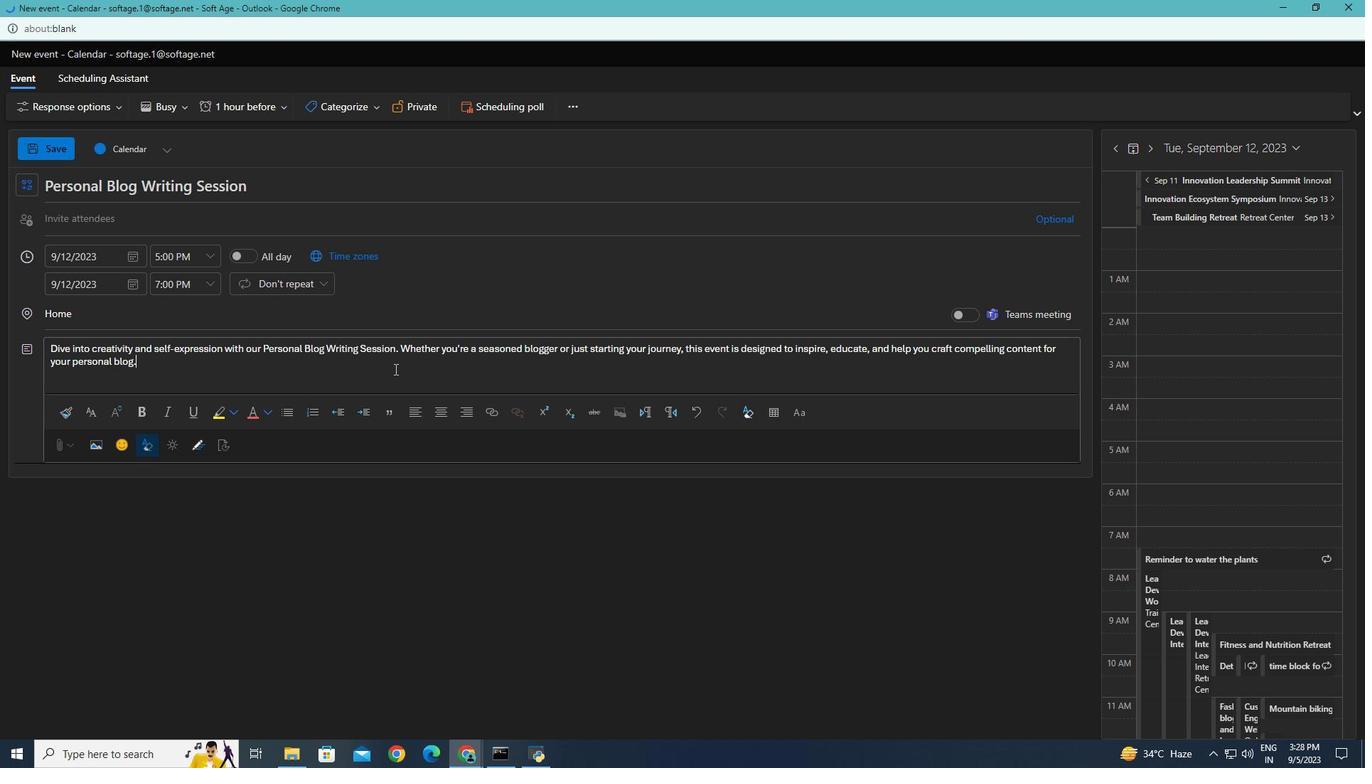 
Action: Mouse pressed left at (394, 369)
Screenshot: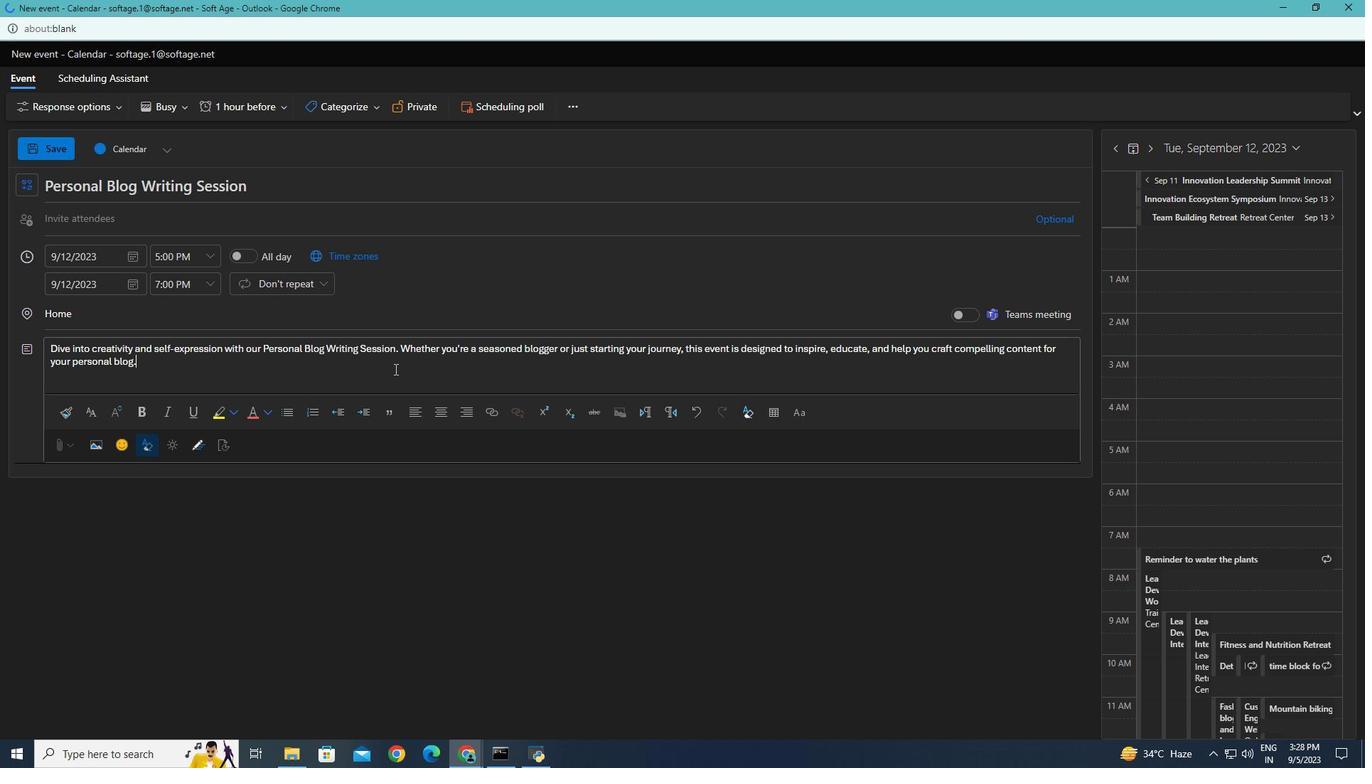 
Action: Mouse moved to (102, 307)
Screenshot: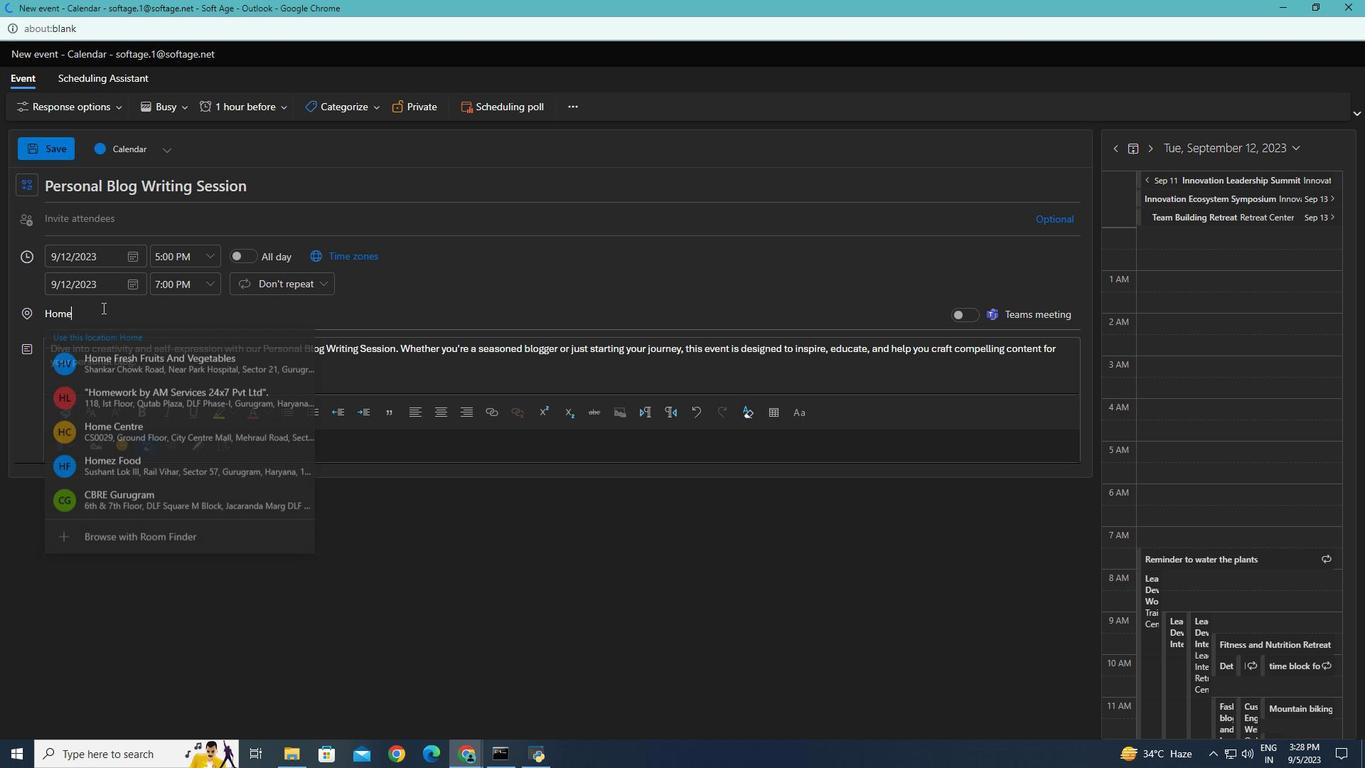 
Action: Mouse pressed left at (102, 307)
Screenshot: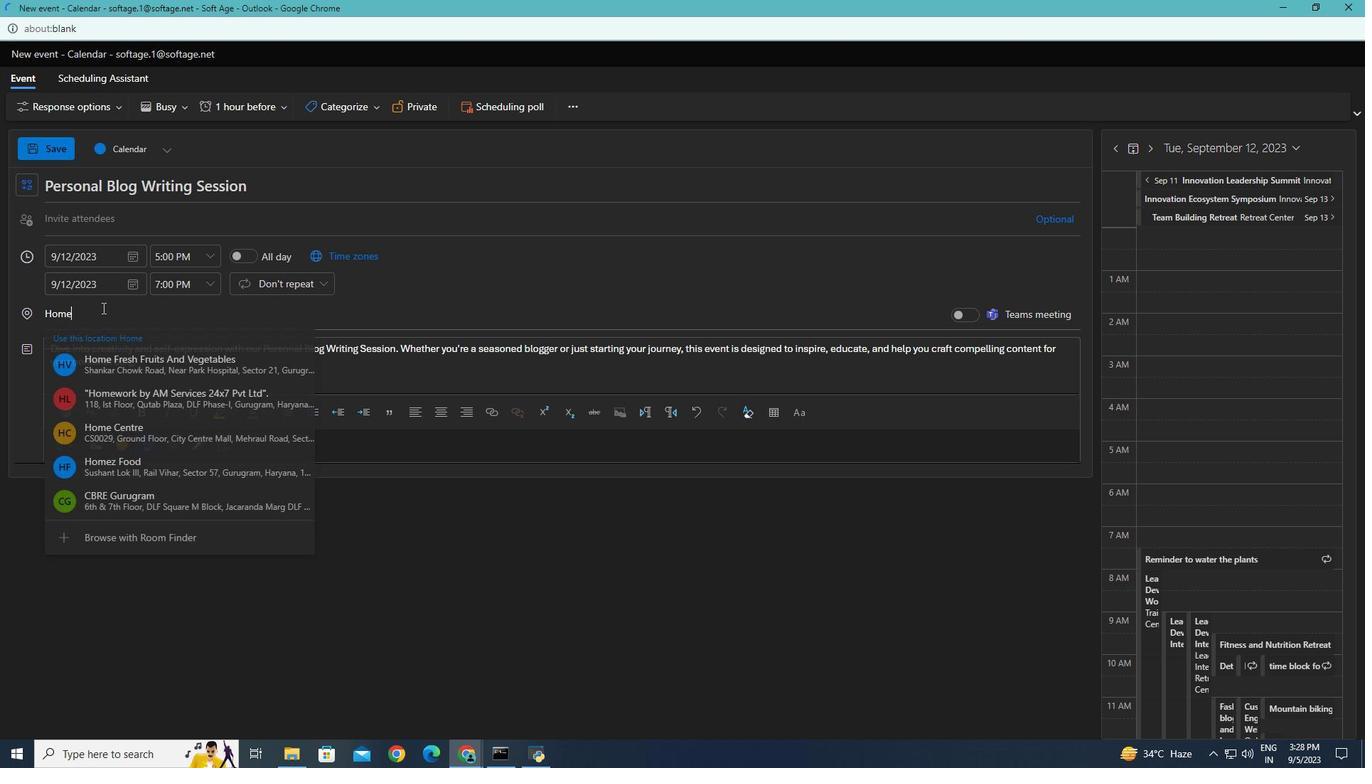 
Action: Key pressed <Key.enter><Key.down><Key.enter>
Screenshot: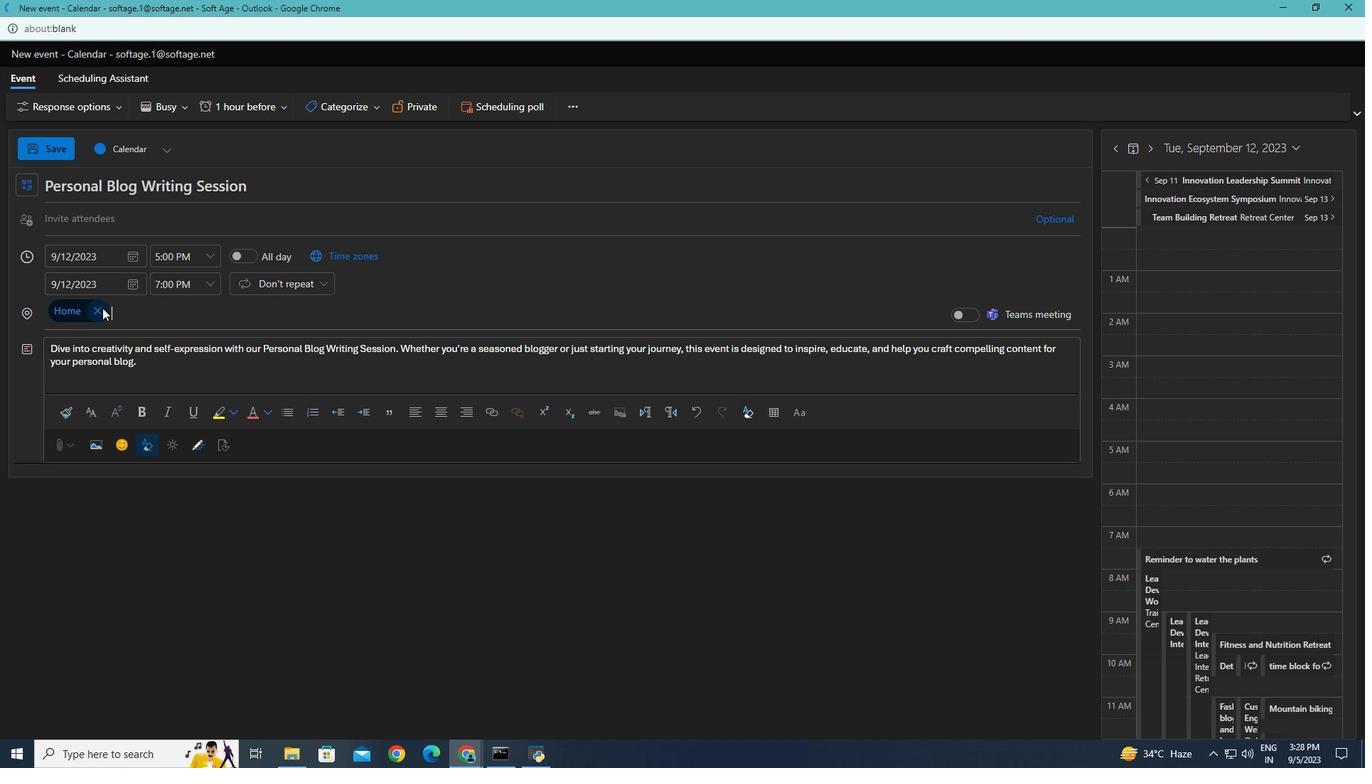 
Action: Mouse moved to (174, 368)
Screenshot: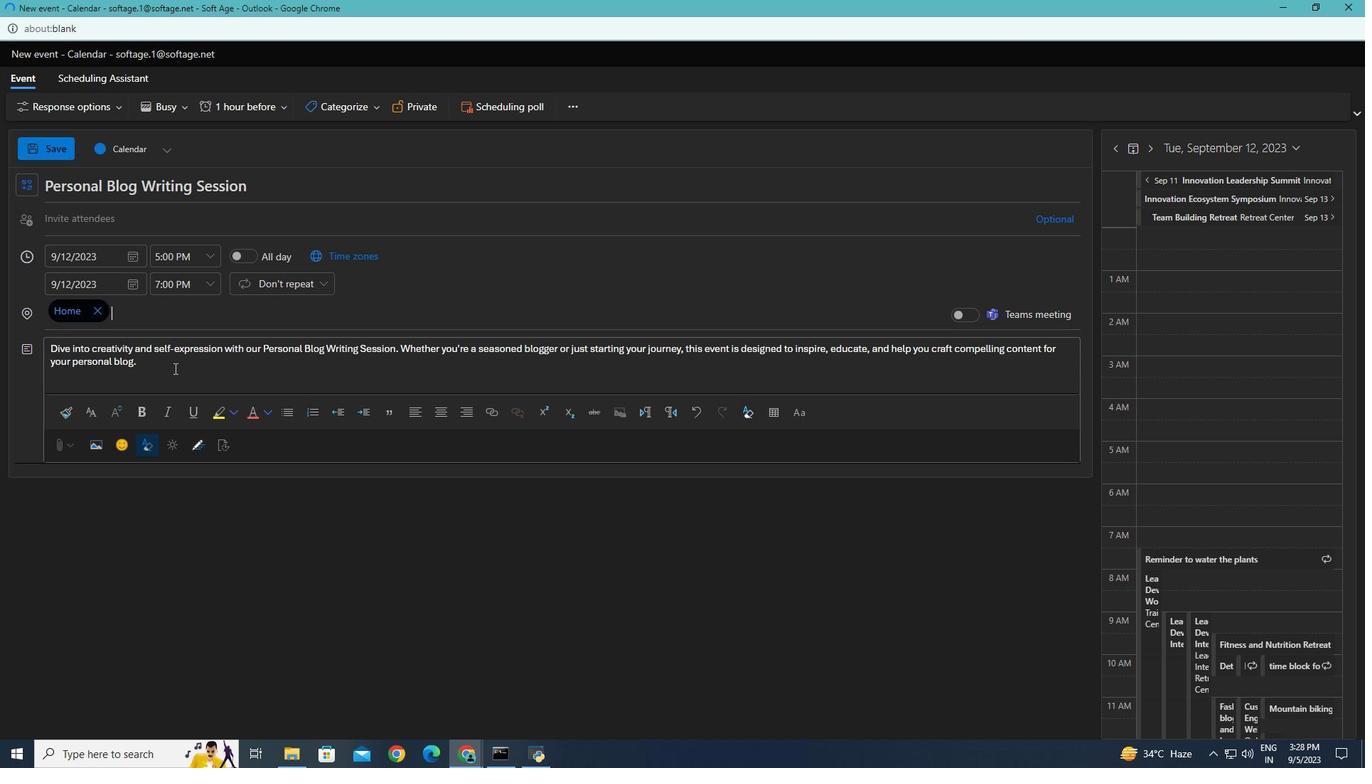 
Action: Mouse pressed left at (174, 368)
Screenshot: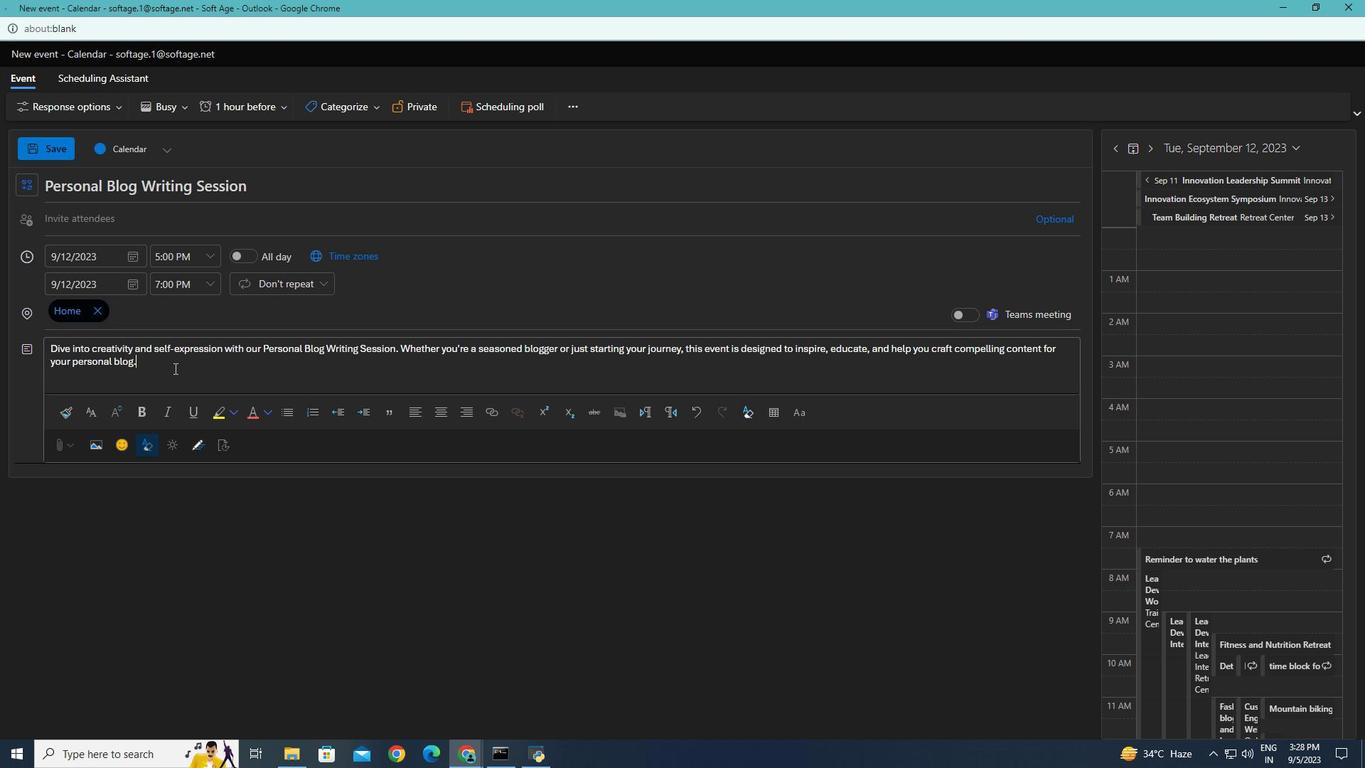 
Action: Mouse moved to (154, 372)
Screenshot: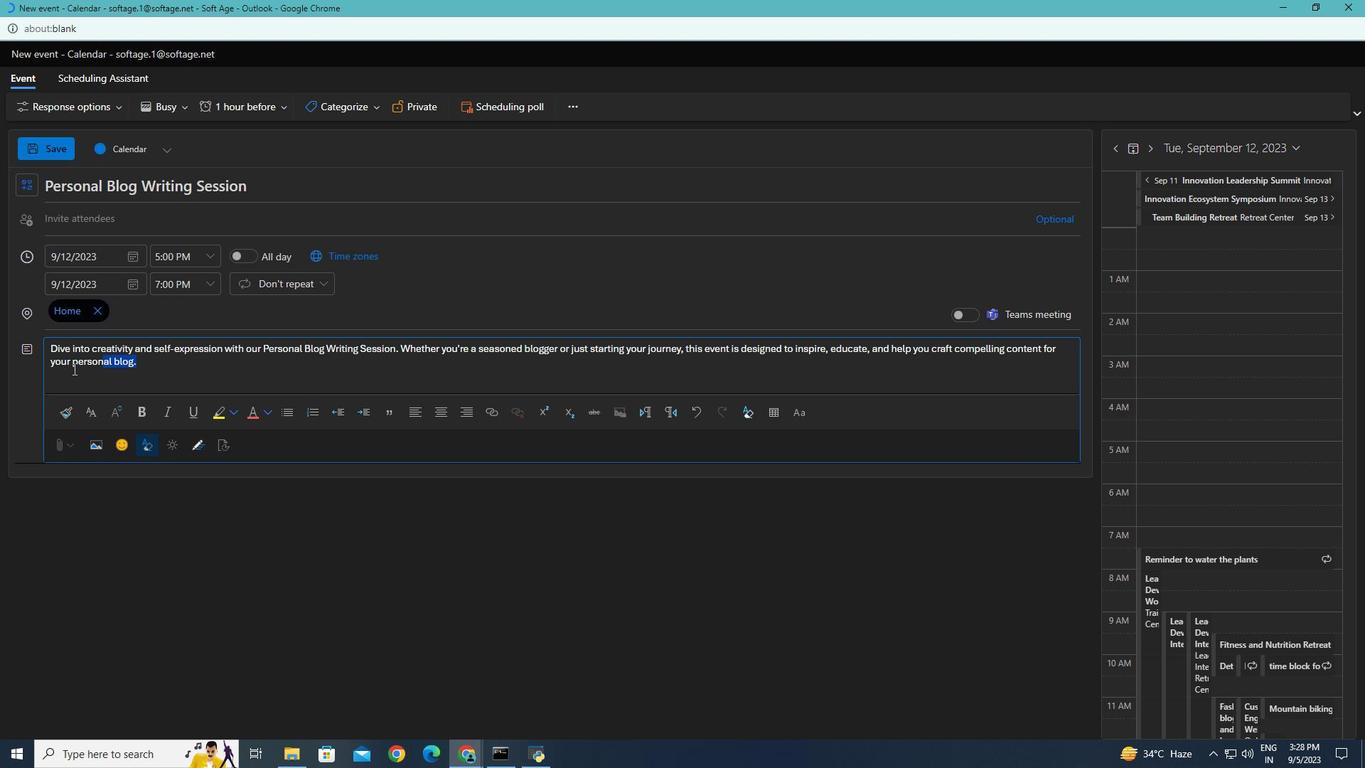
Action: Mouse pressed left at (154, 372)
Screenshot: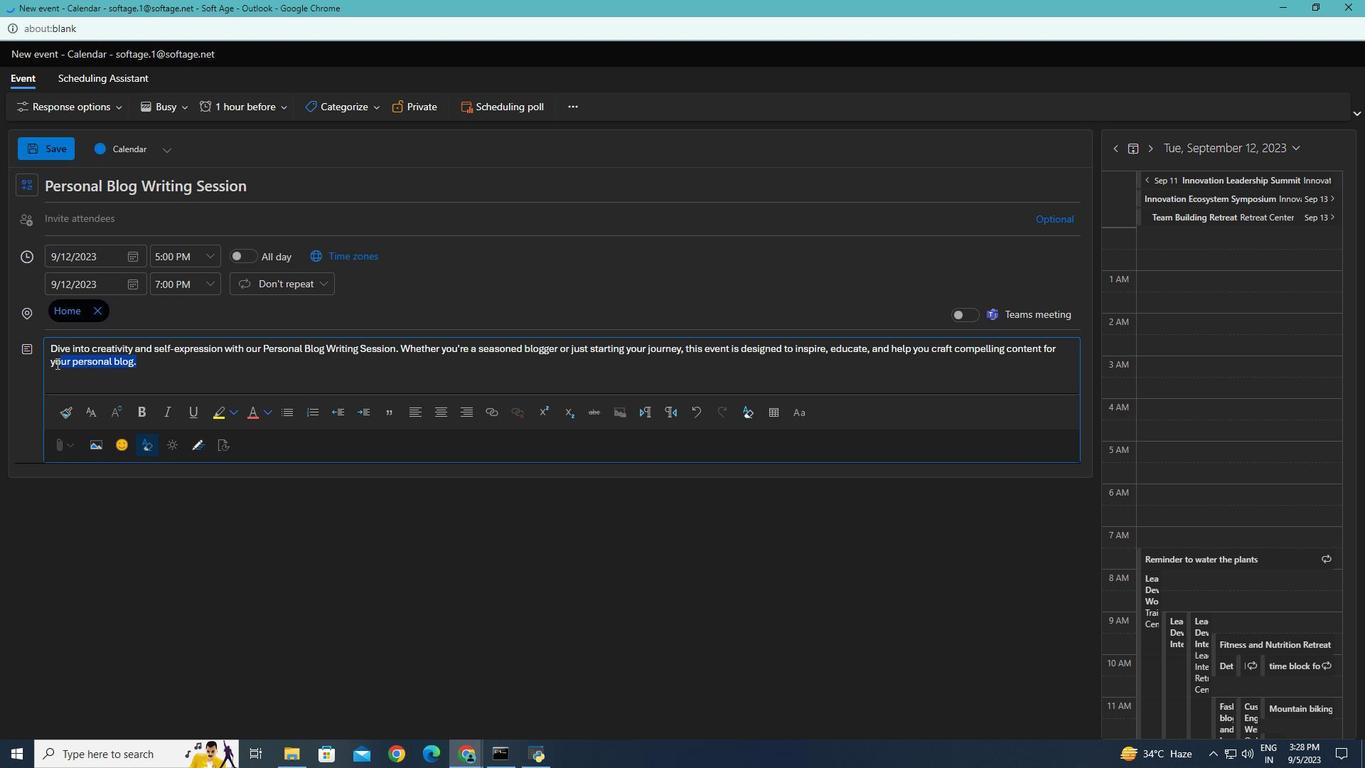 
Action: Mouse moved to (292, 325)
Screenshot: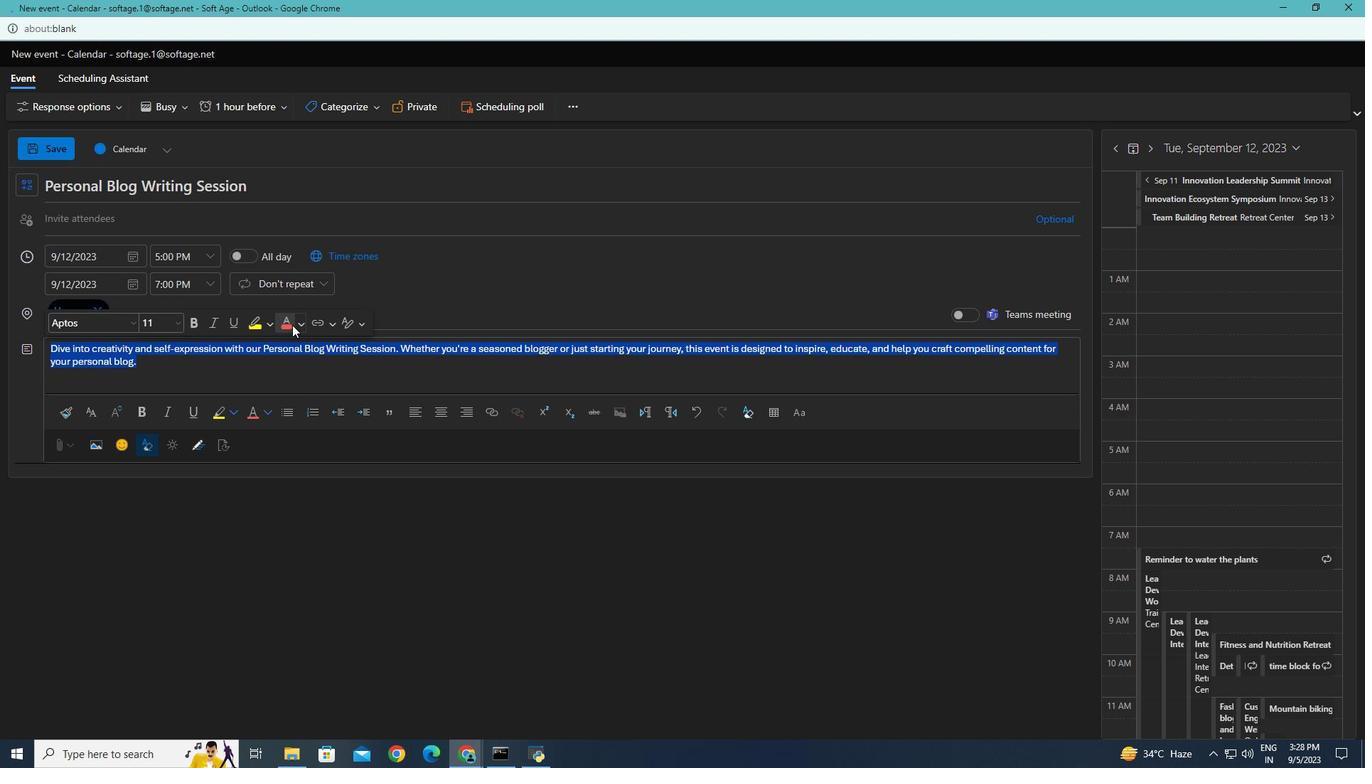 
Action: Mouse pressed left at (292, 325)
Screenshot: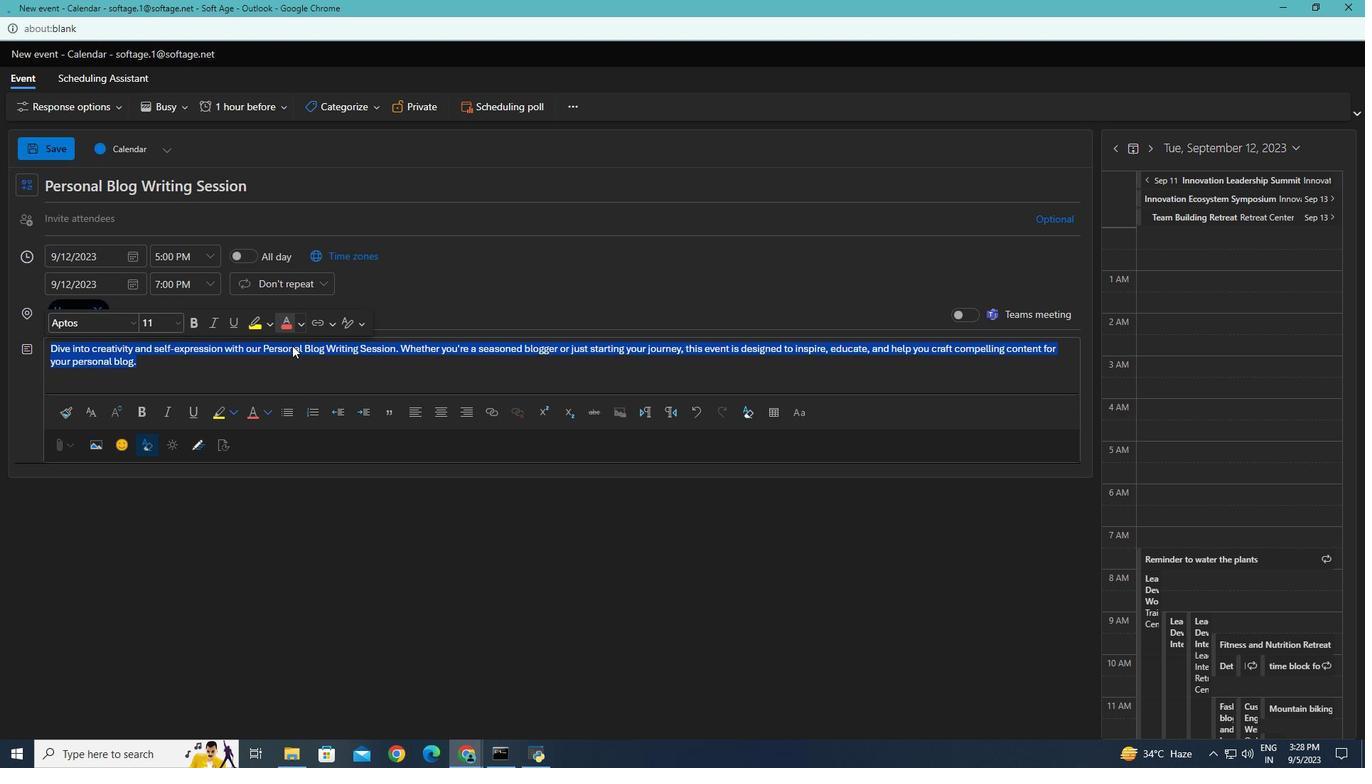 
Action: Mouse moved to (296, 321)
Screenshot: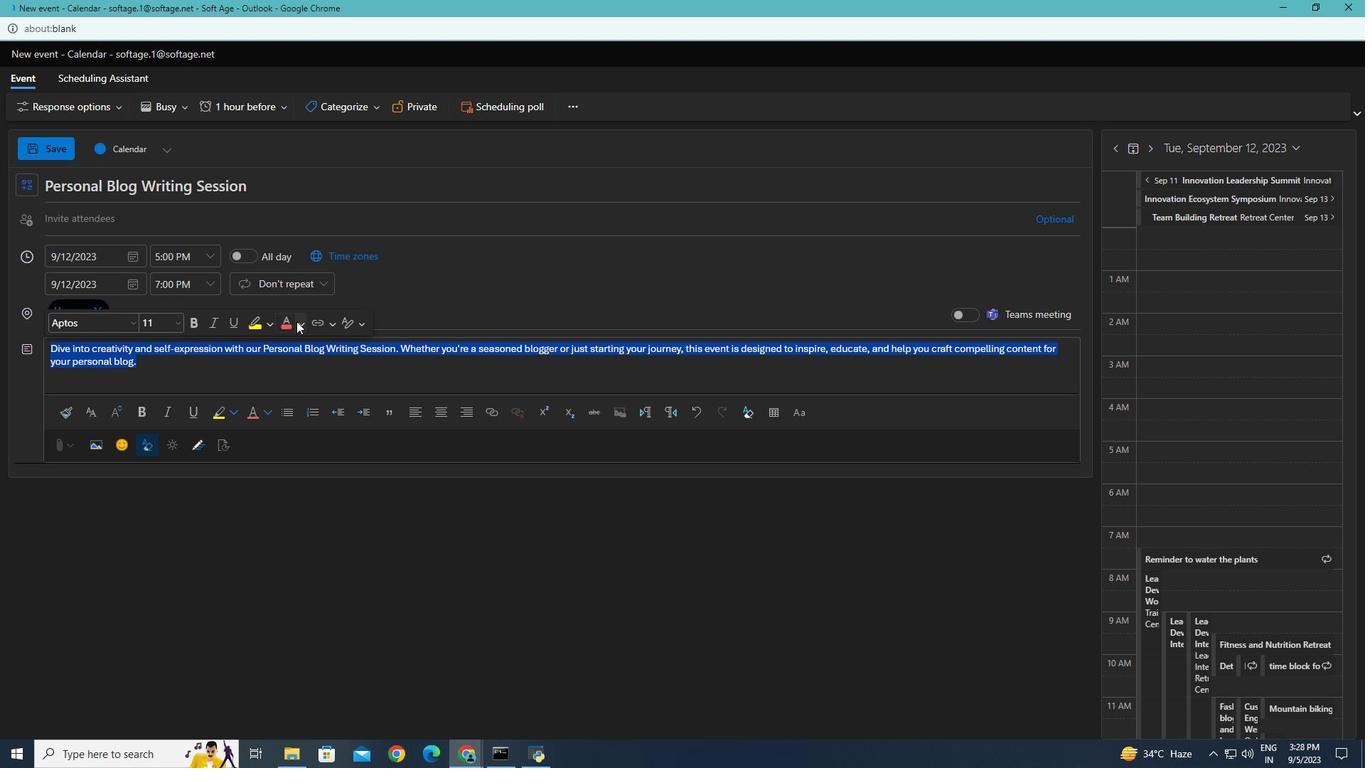 
Action: Mouse pressed left at (296, 321)
Screenshot: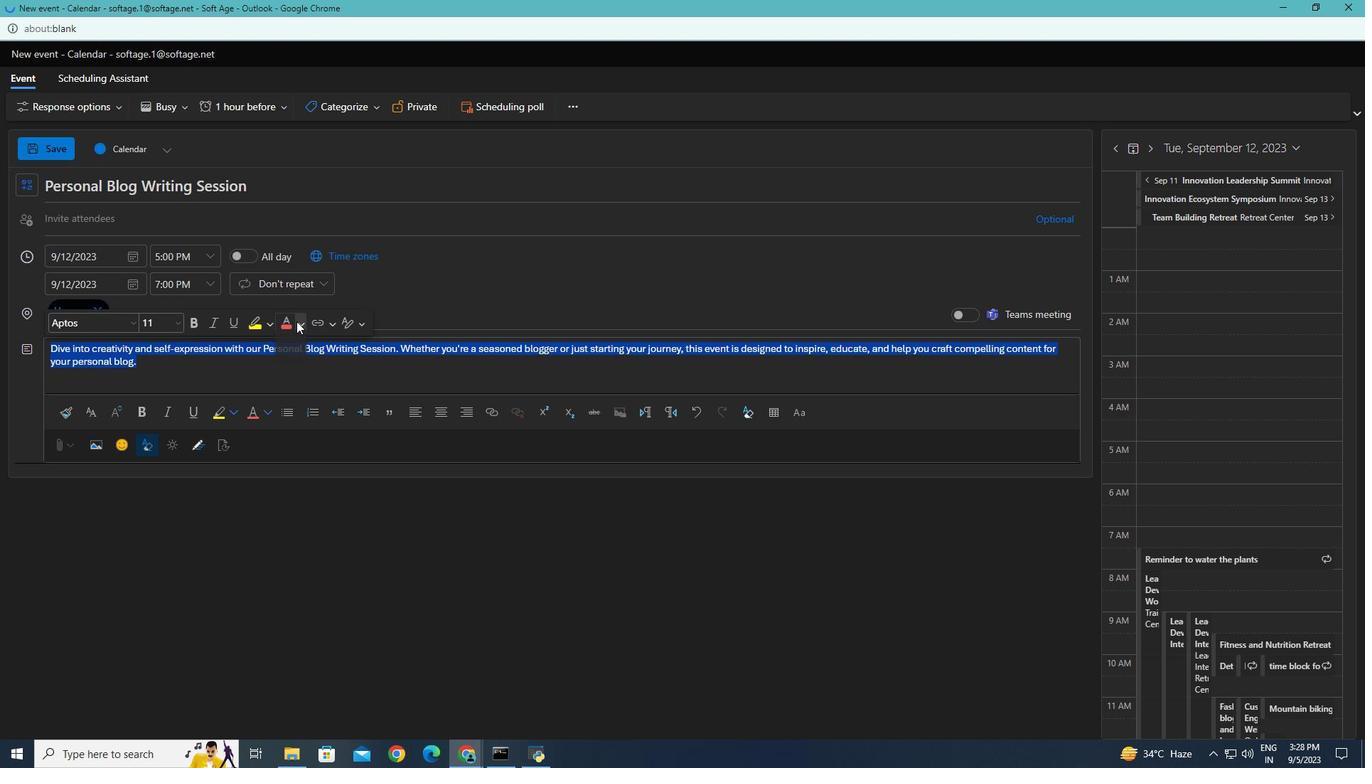 
Action: Mouse moved to (288, 428)
Screenshot: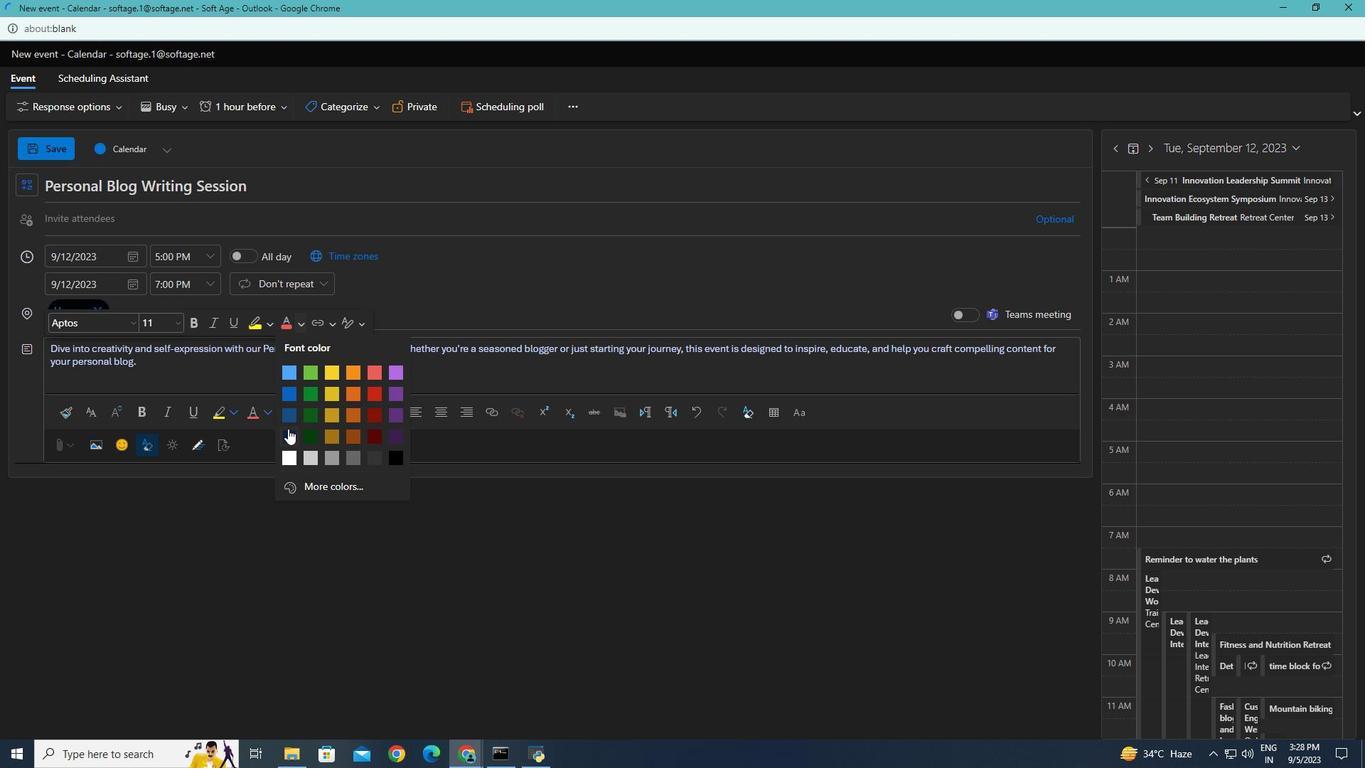 
Action: Mouse pressed left at (288, 428)
Screenshot: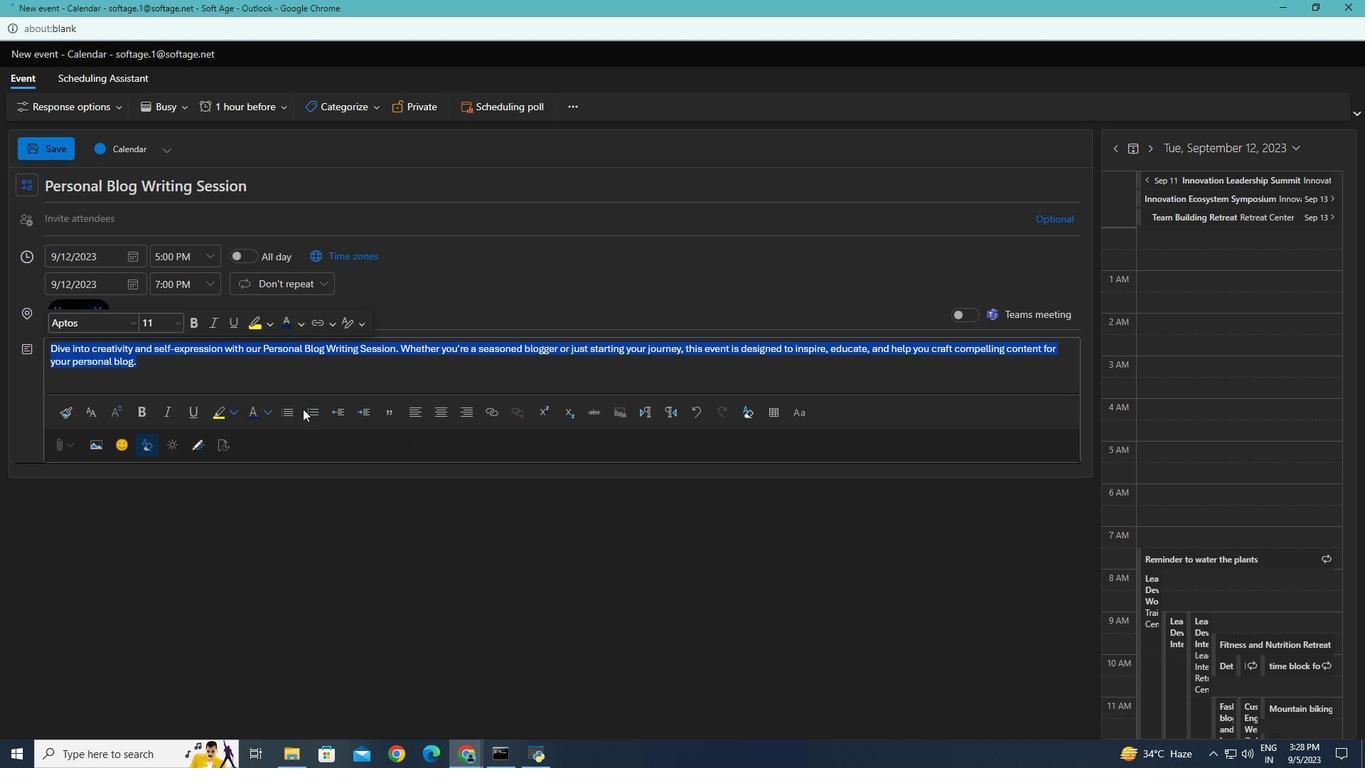 
Action: Mouse moved to (283, 375)
Screenshot: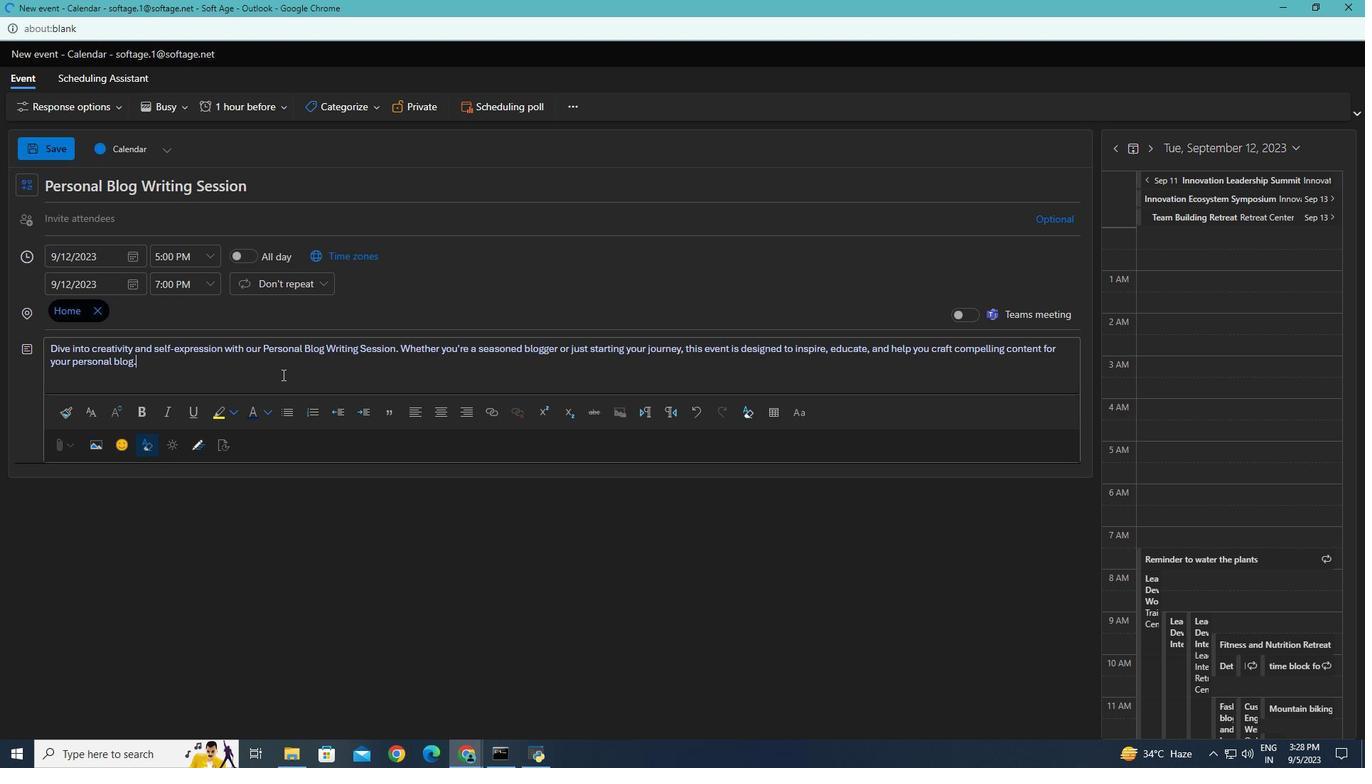 
Action: Mouse pressed left at (283, 375)
Screenshot: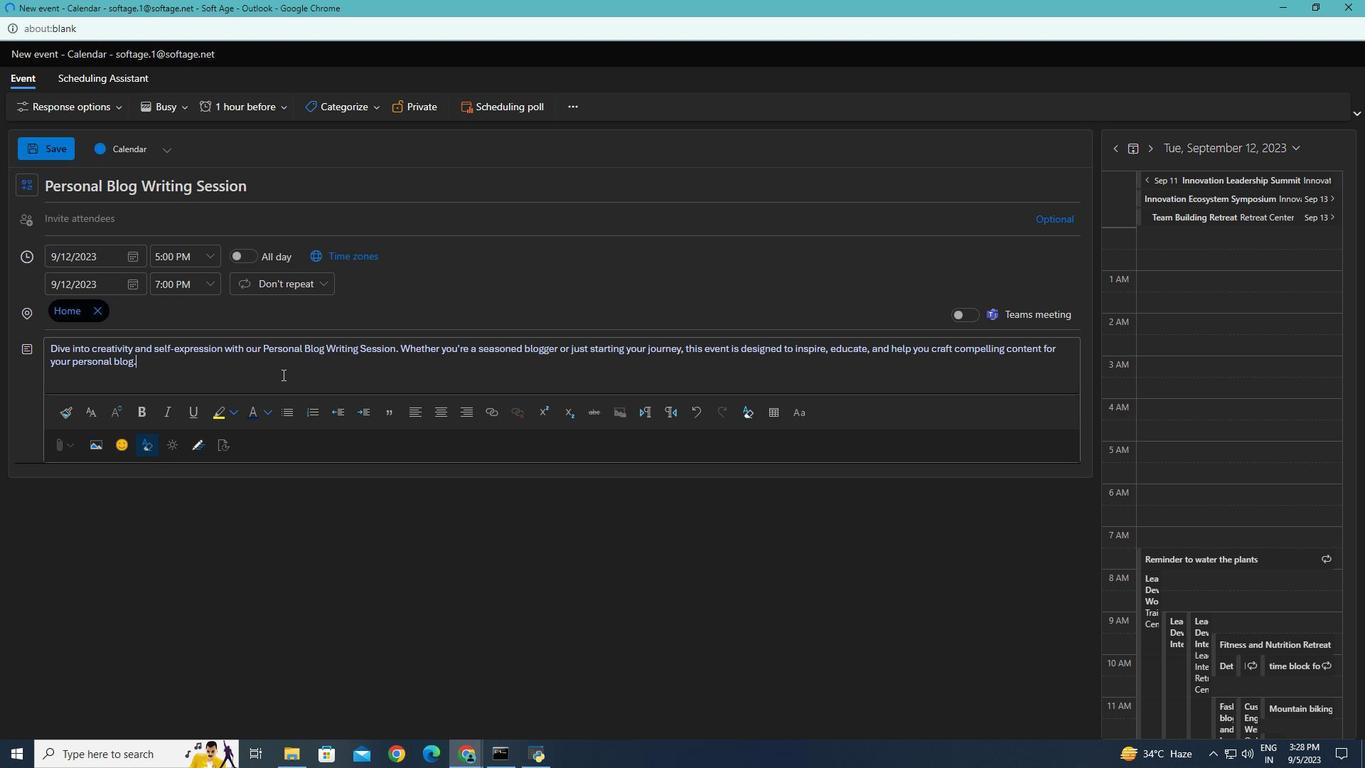 
Action: Mouse moved to (96, 218)
Screenshot: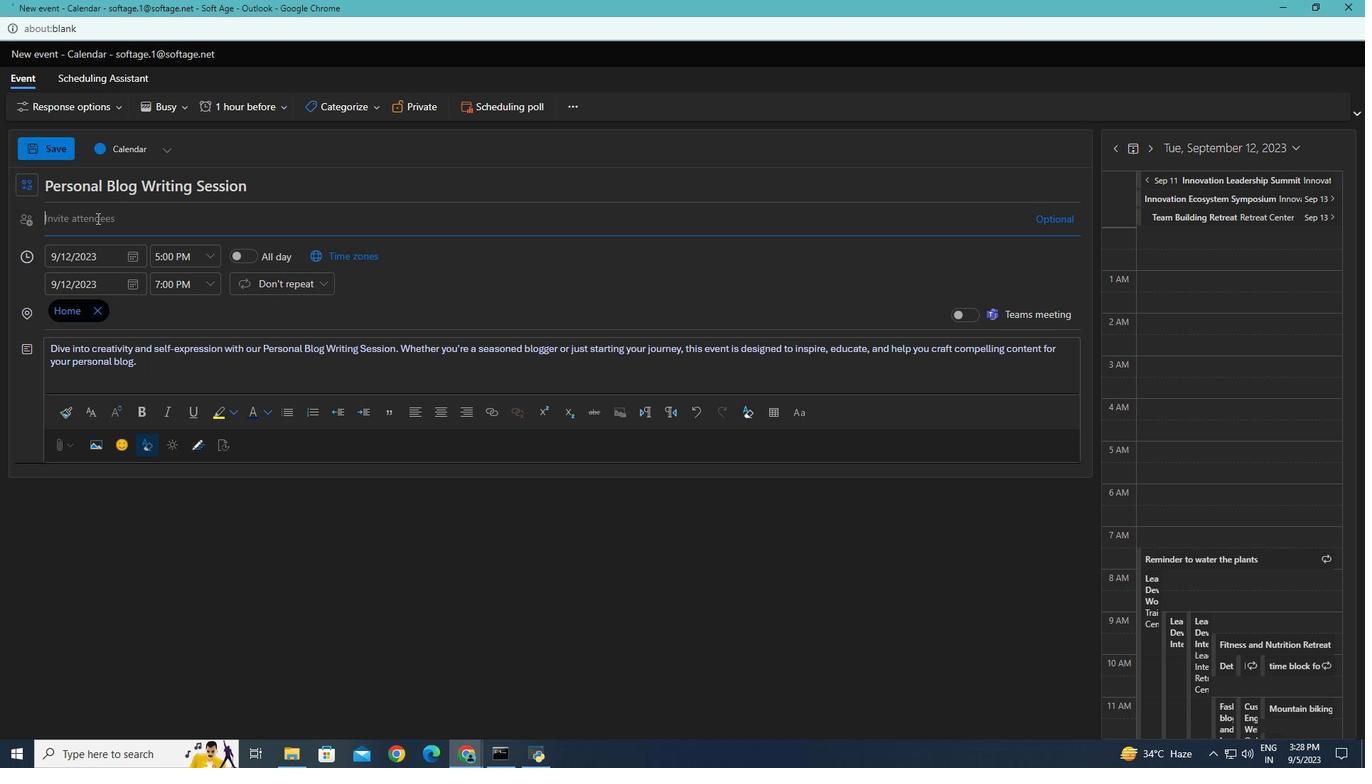 
Action: Mouse pressed left at (96, 218)
Screenshot: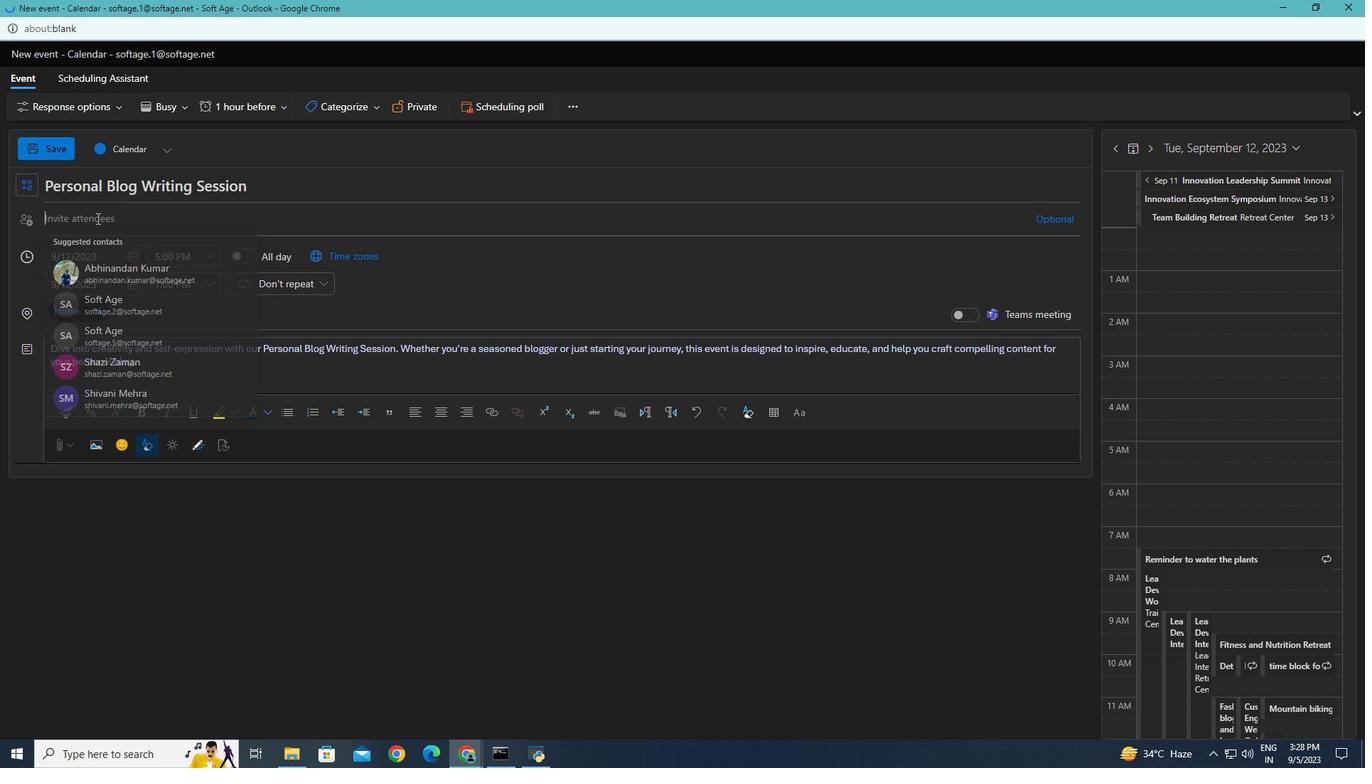 
Action: Key pressed mohan.sharma67<Key.shift_r>@outlook.com<Key.enter><Key.down><Key.enter>
Screenshot: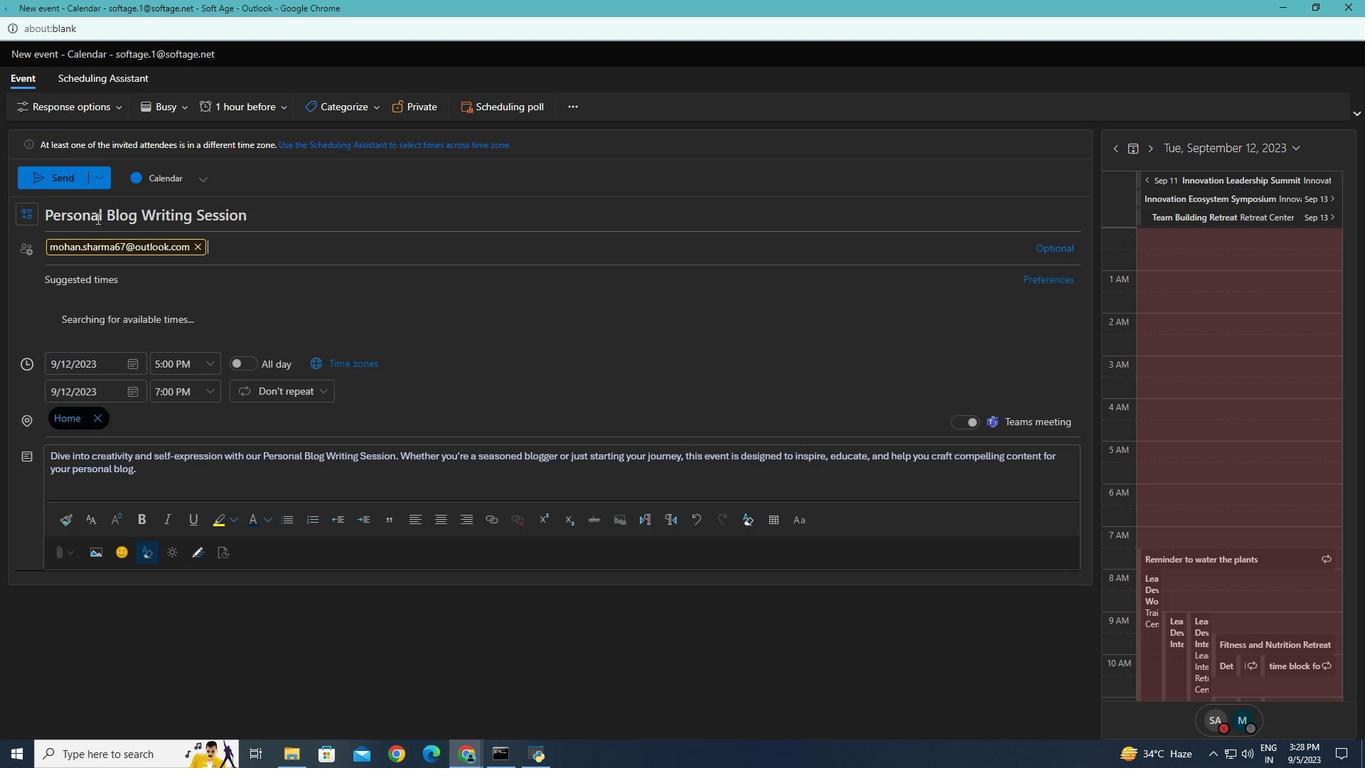 
Action: Mouse moved to (224, 246)
Screenshot: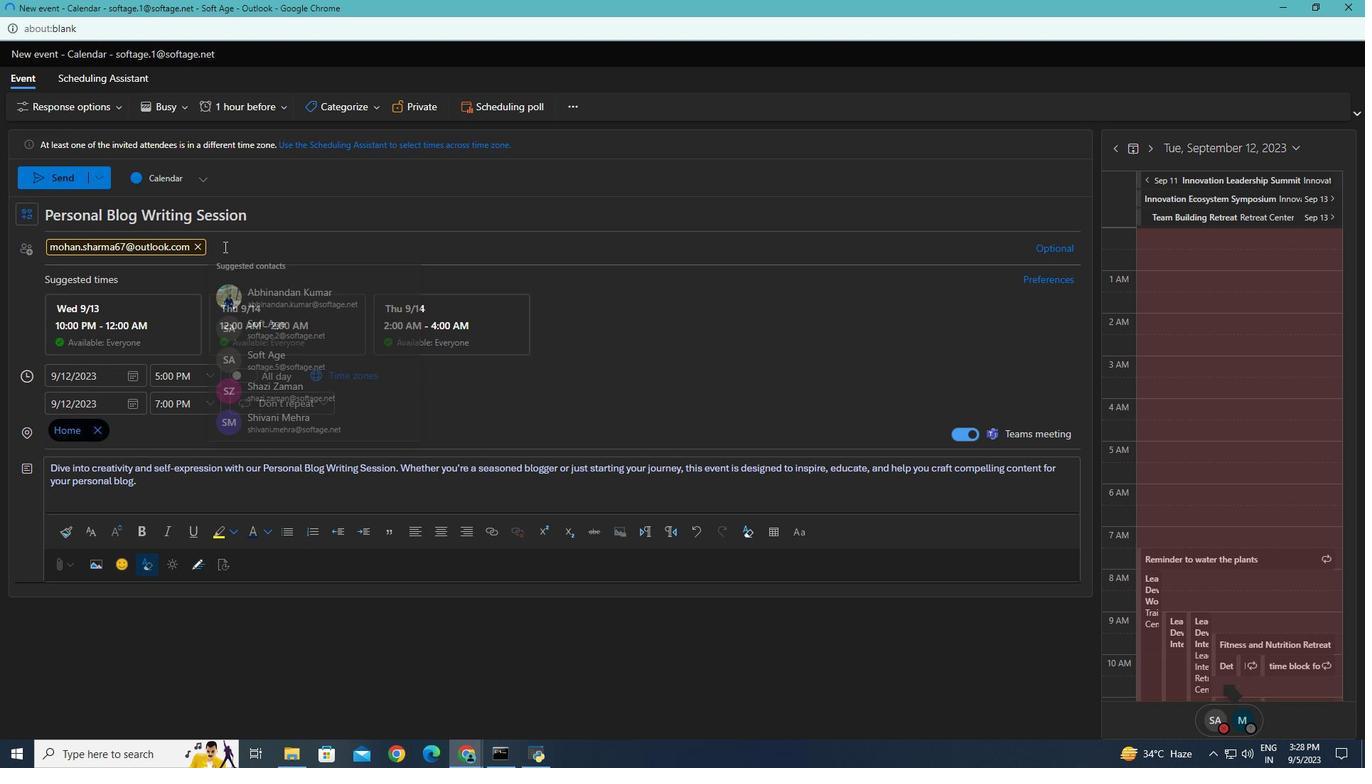 
Action: Mouse pressed left at (224, 246)
Screenshot: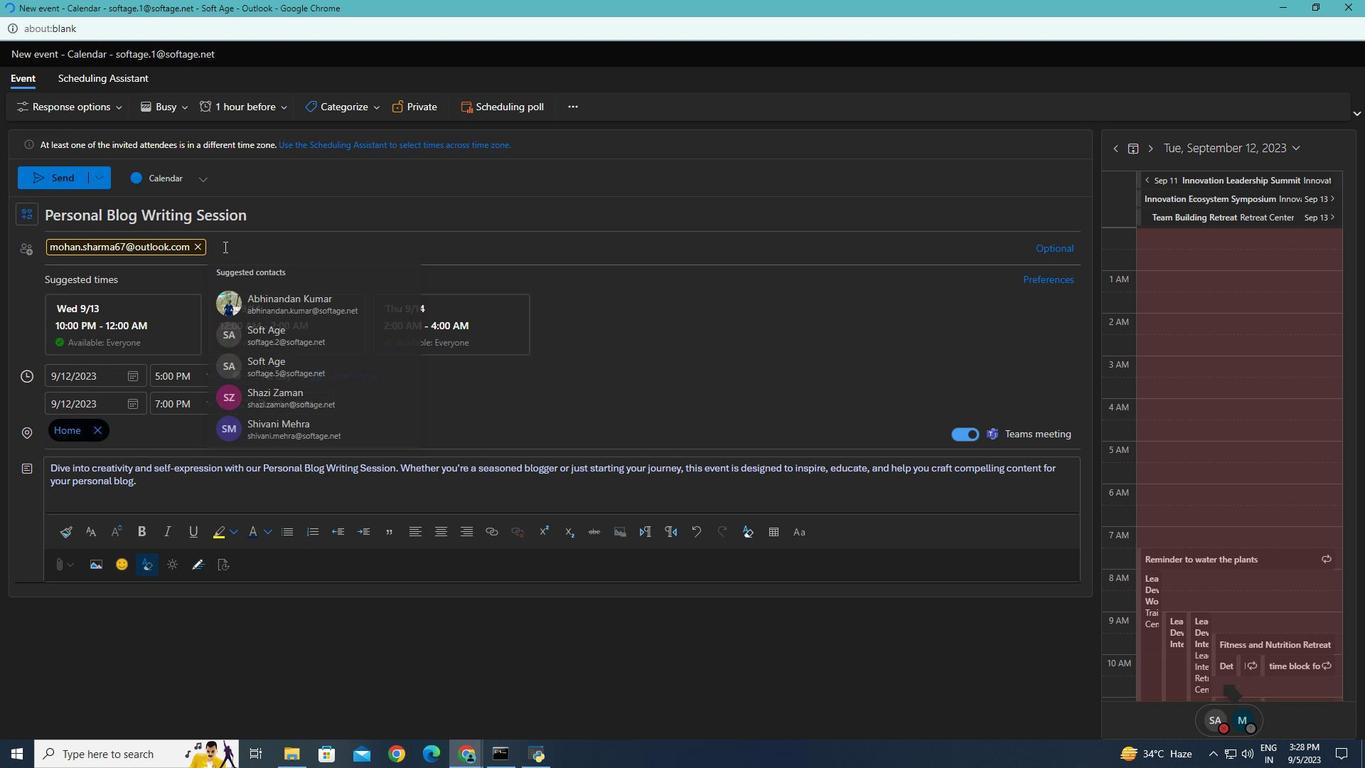
Action: Mouse moved to (224, 246)
Screenshot: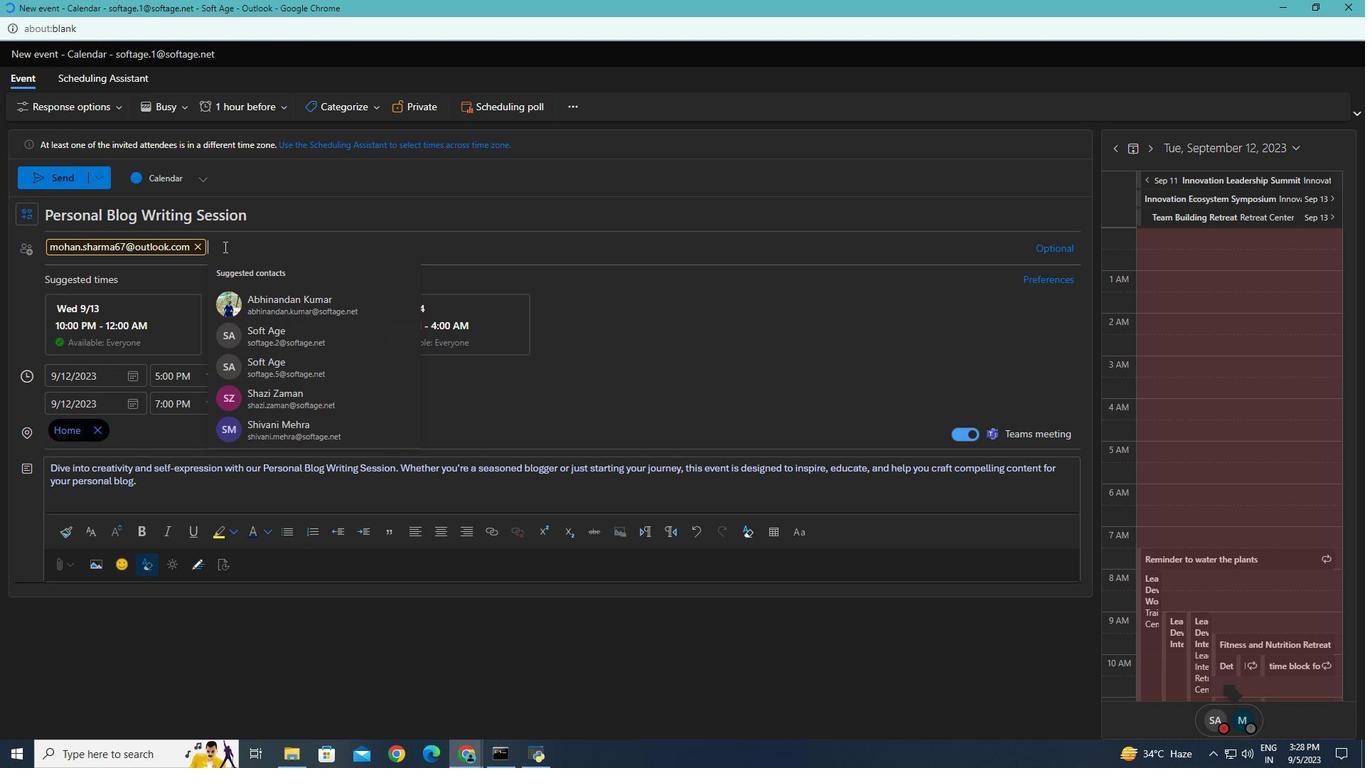 
Action: Key pressed rohit.verma4572<Key.shift_r>@outlook.com<Key.down><Key.enter>
Screenshot: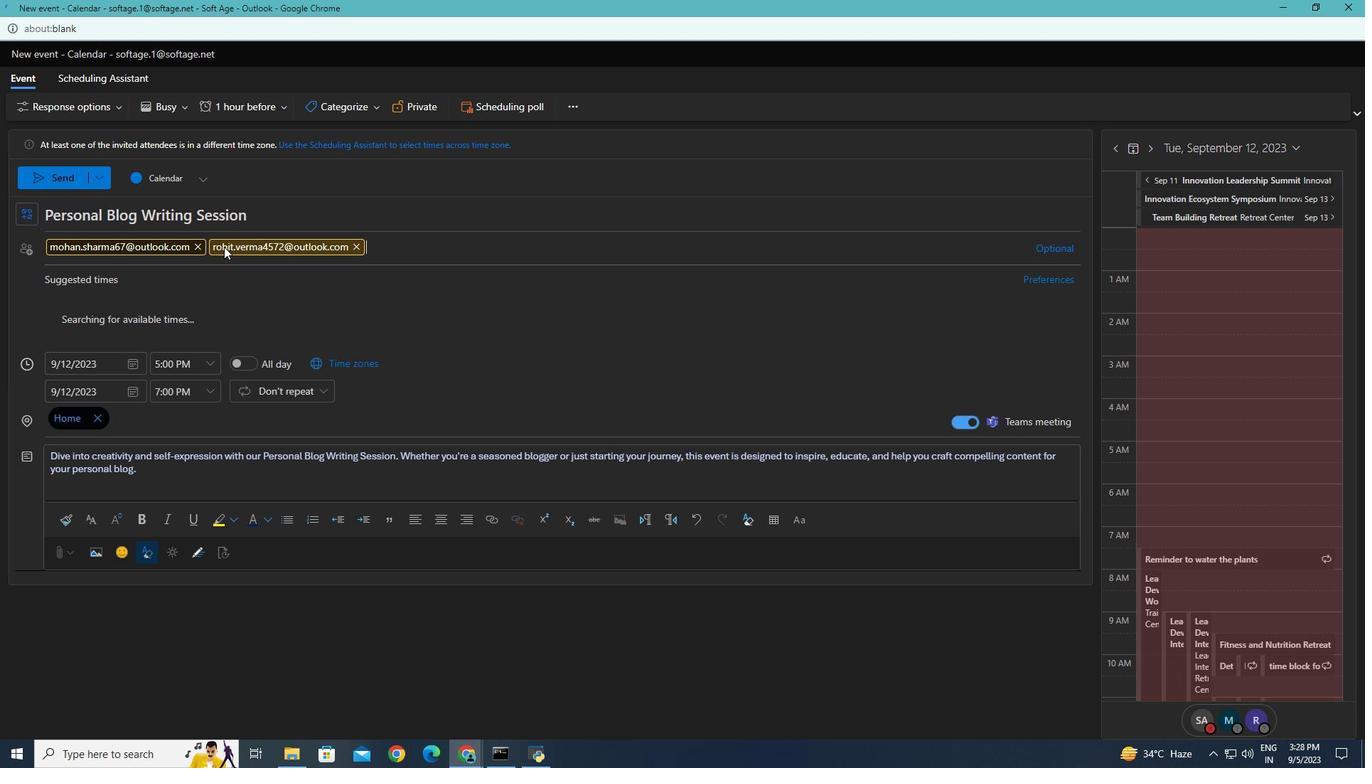 
Action: Mouse moved to (64, 176)
Screenshot: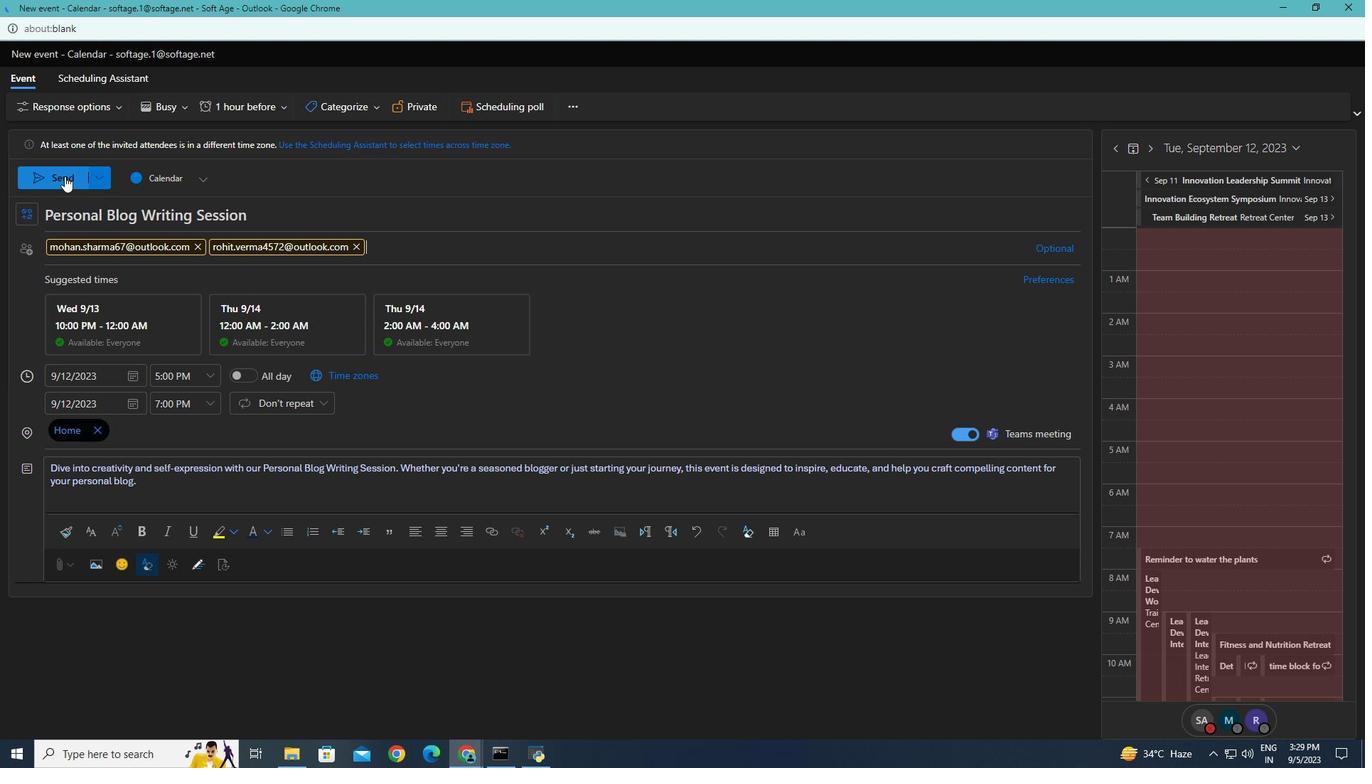 
Action: Mouse pressed left at (64, 176)
Screenshot: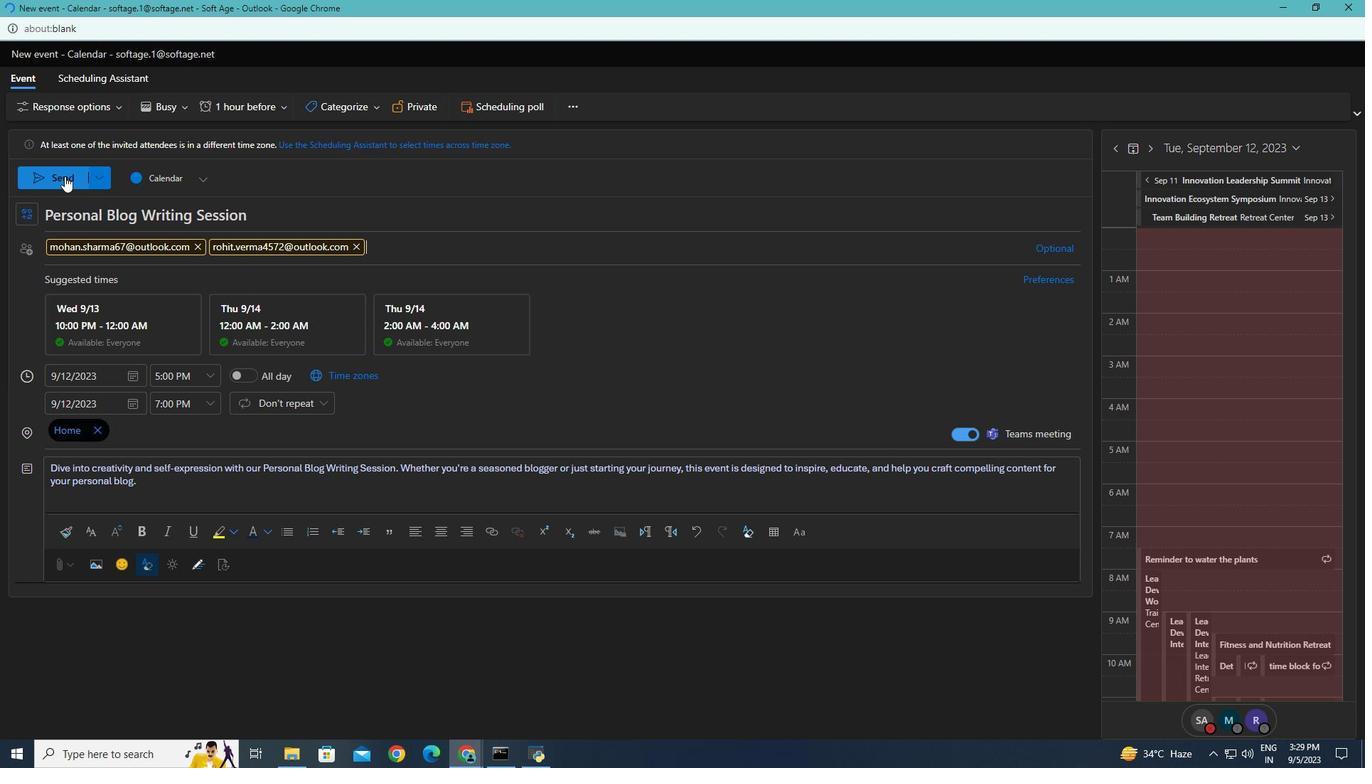 
Action: Mouse moved to (572, 373)
Screenshot: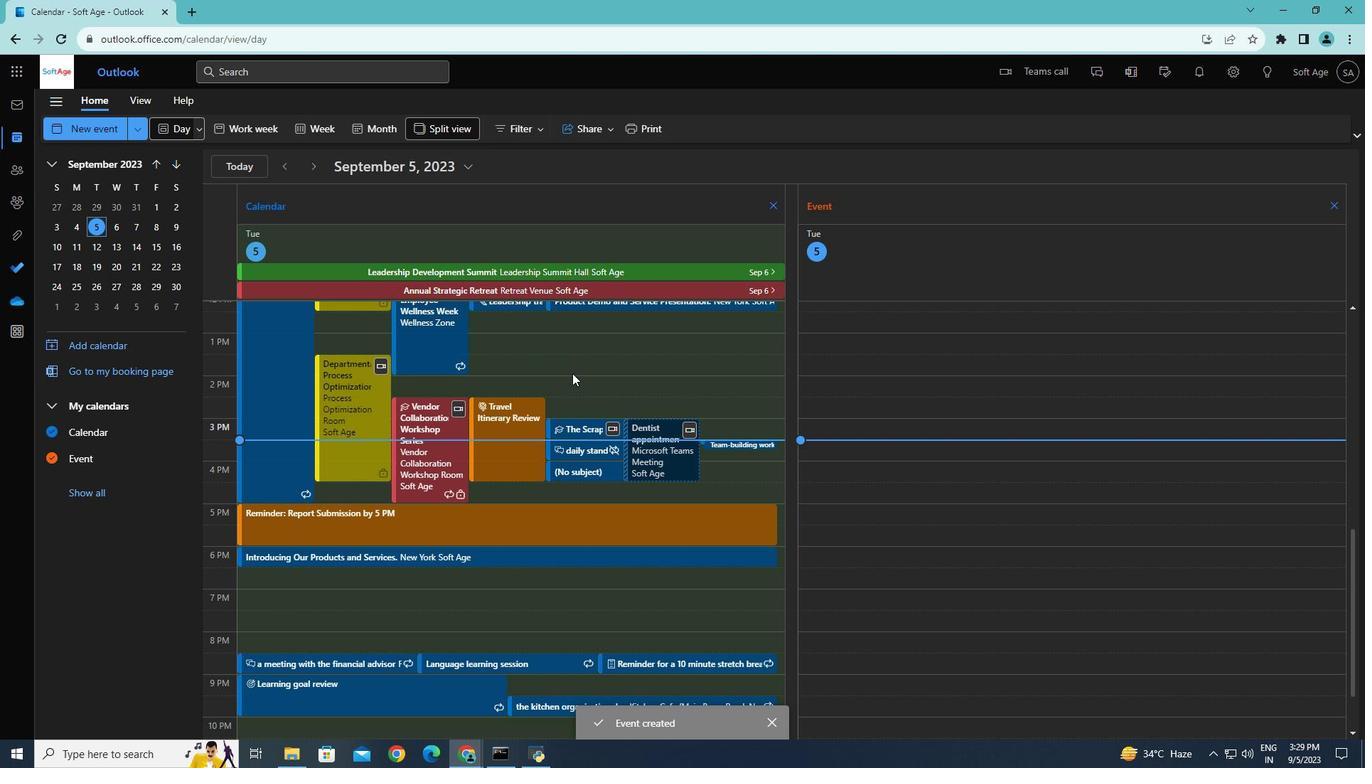 
